 Task: Create a due date automation trigger when advanced on, on the tuesday of the week before a card is due add basic assigned only to member @aryan at 11:00 AM.
Action: Mouse moved to (1362, 110)
Screenshot: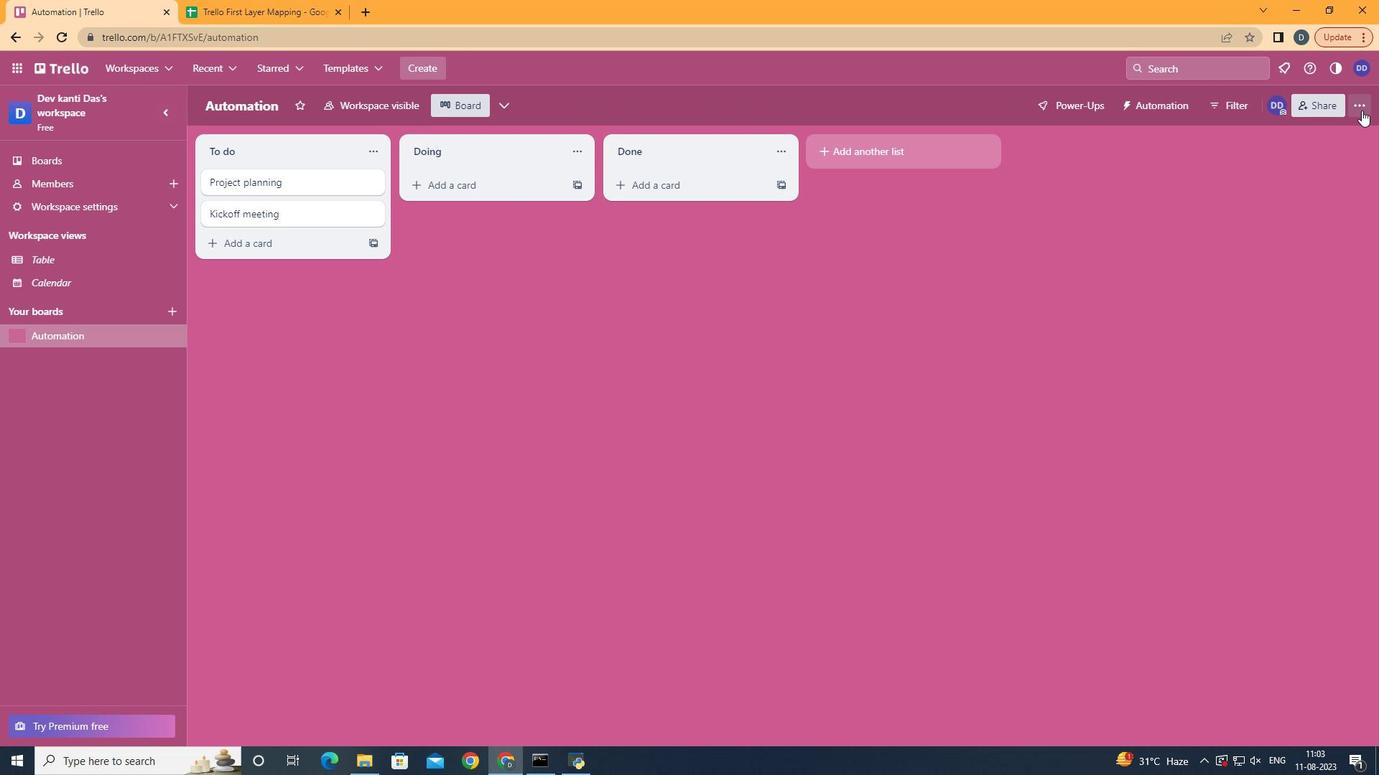
Action: Mouse pressed left at (1362, 110)
Screenshot: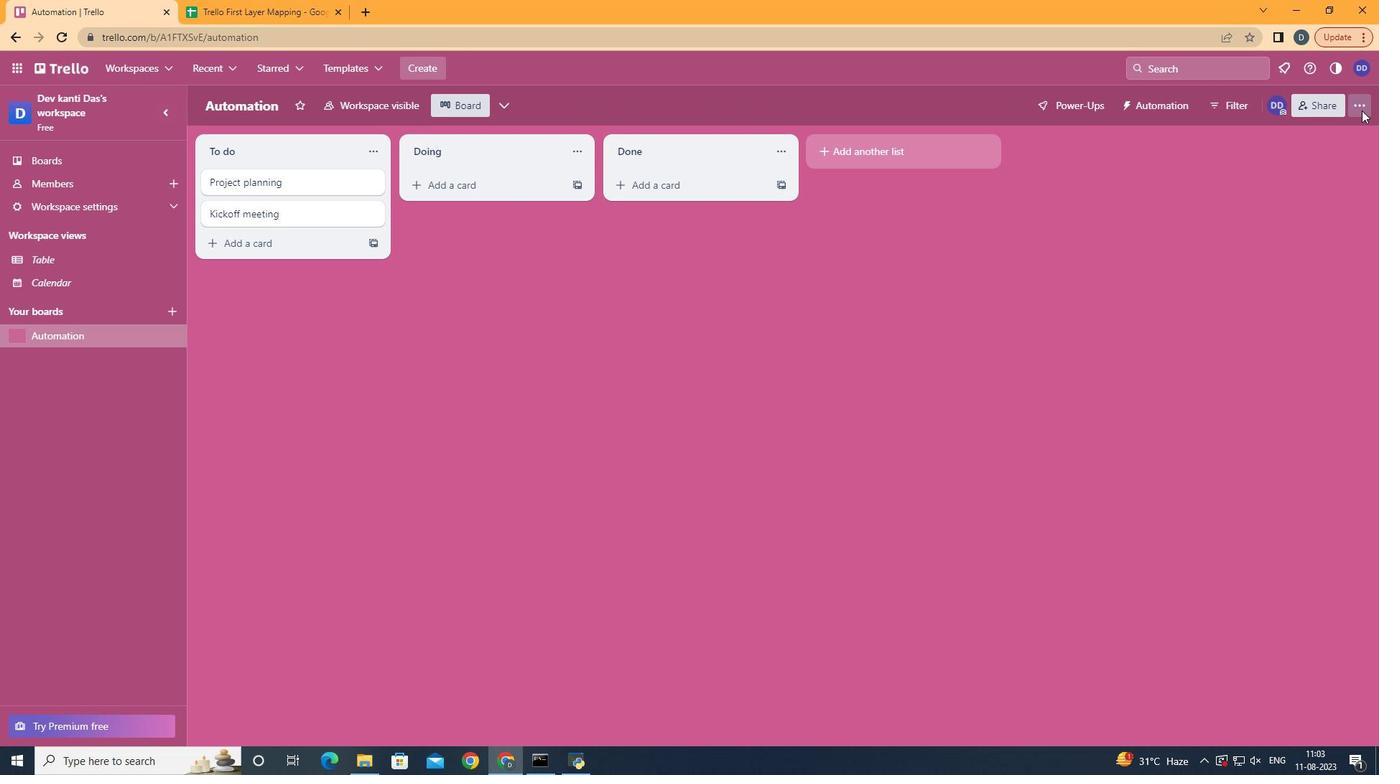 
Action: Mouse moved to (1284, 288)
Screenshot: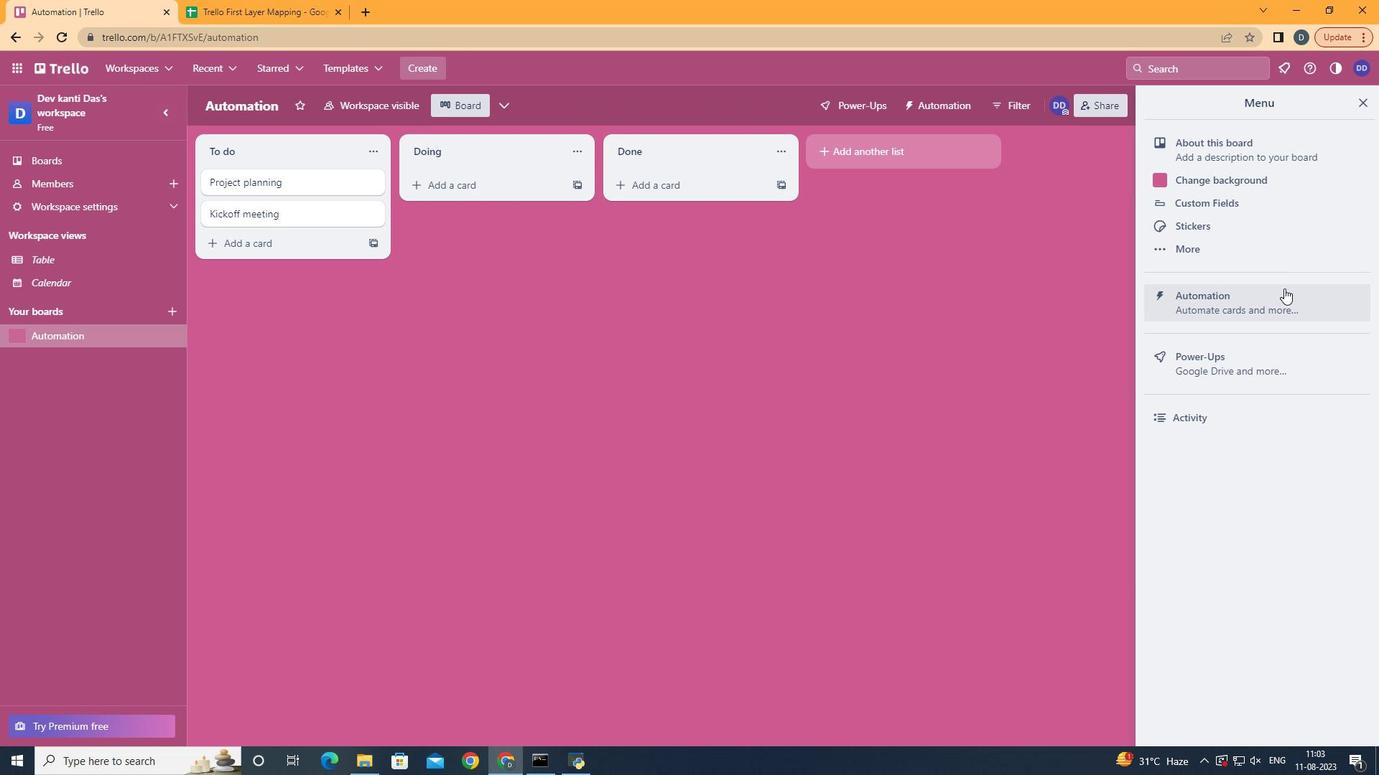 
Action: Mouse pressed left at (1284, 288)
Screenshot: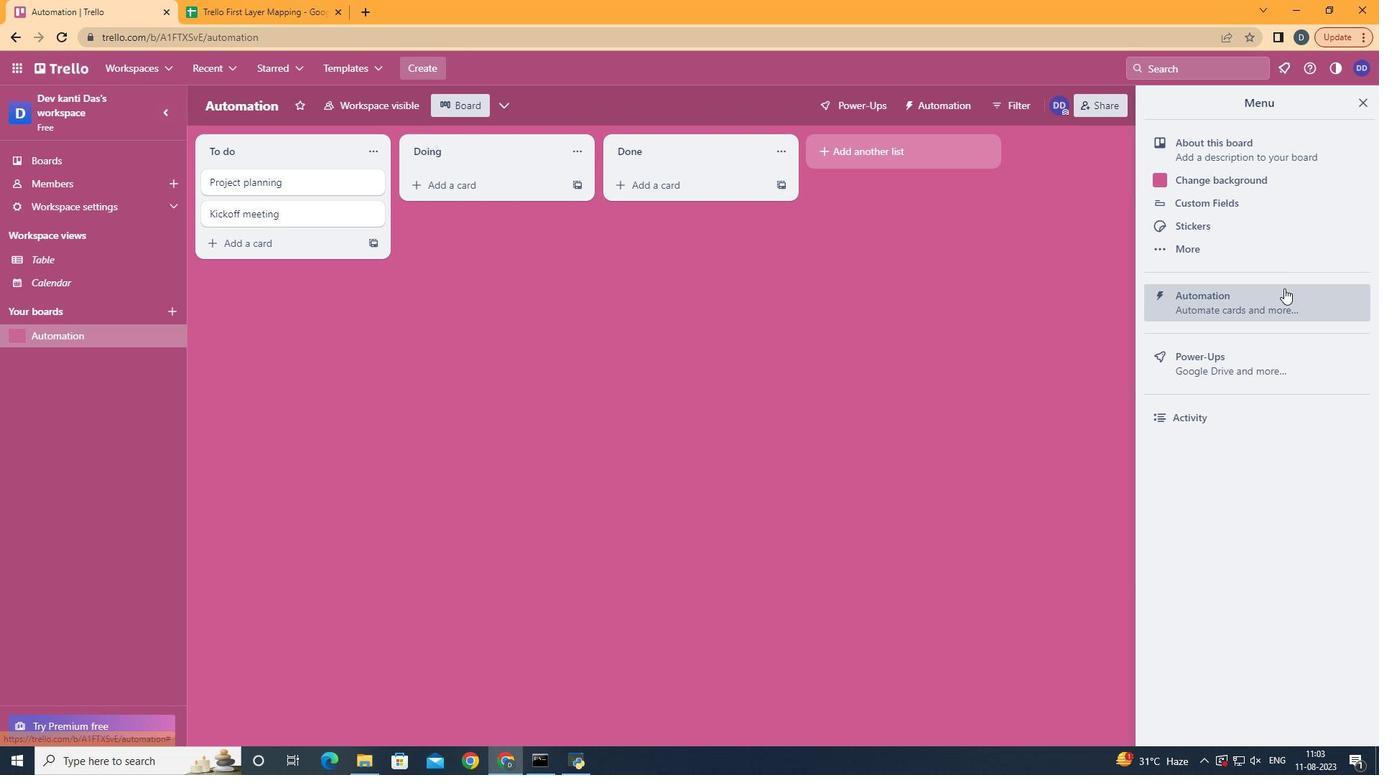 
Action: Mouse moved to (280, 280)
Screenshot: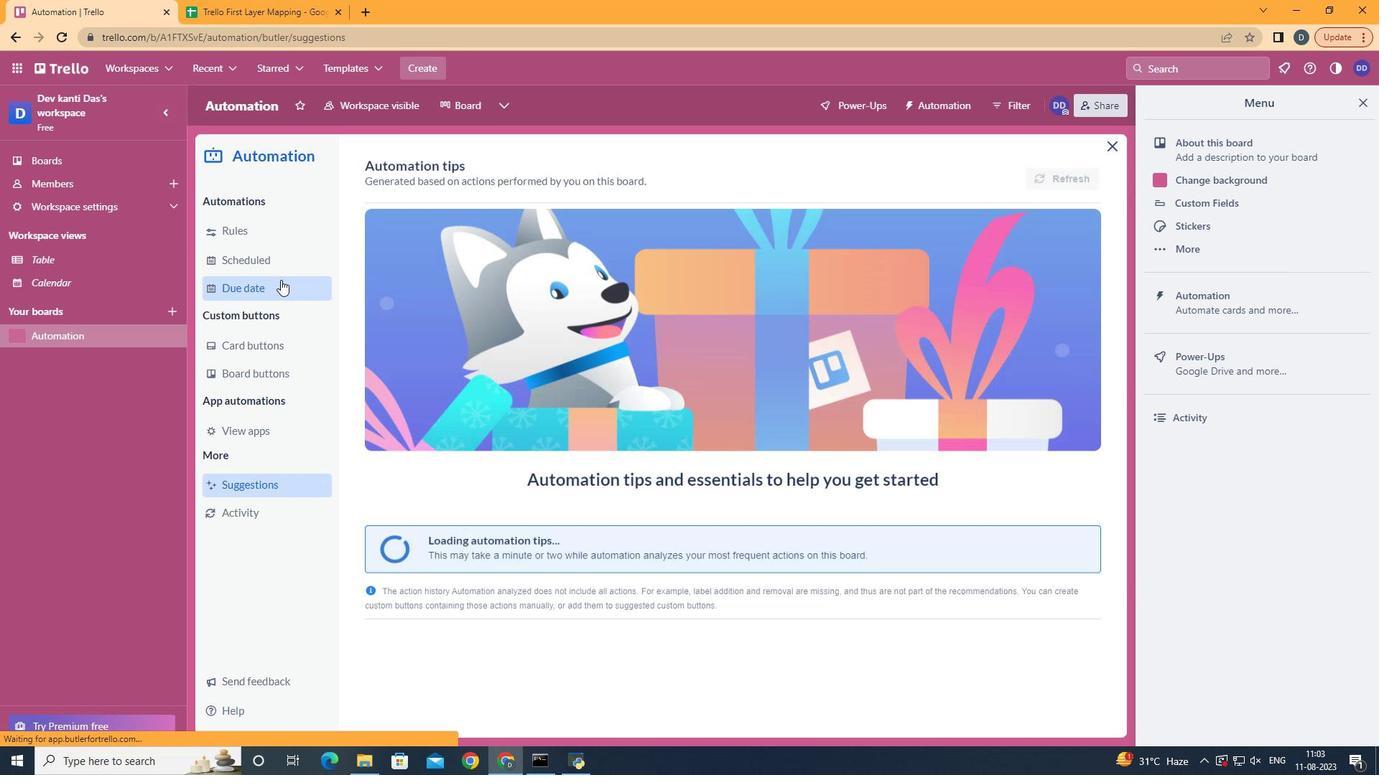
Action: Mouse pressed left at (280, 280)
Screenshot: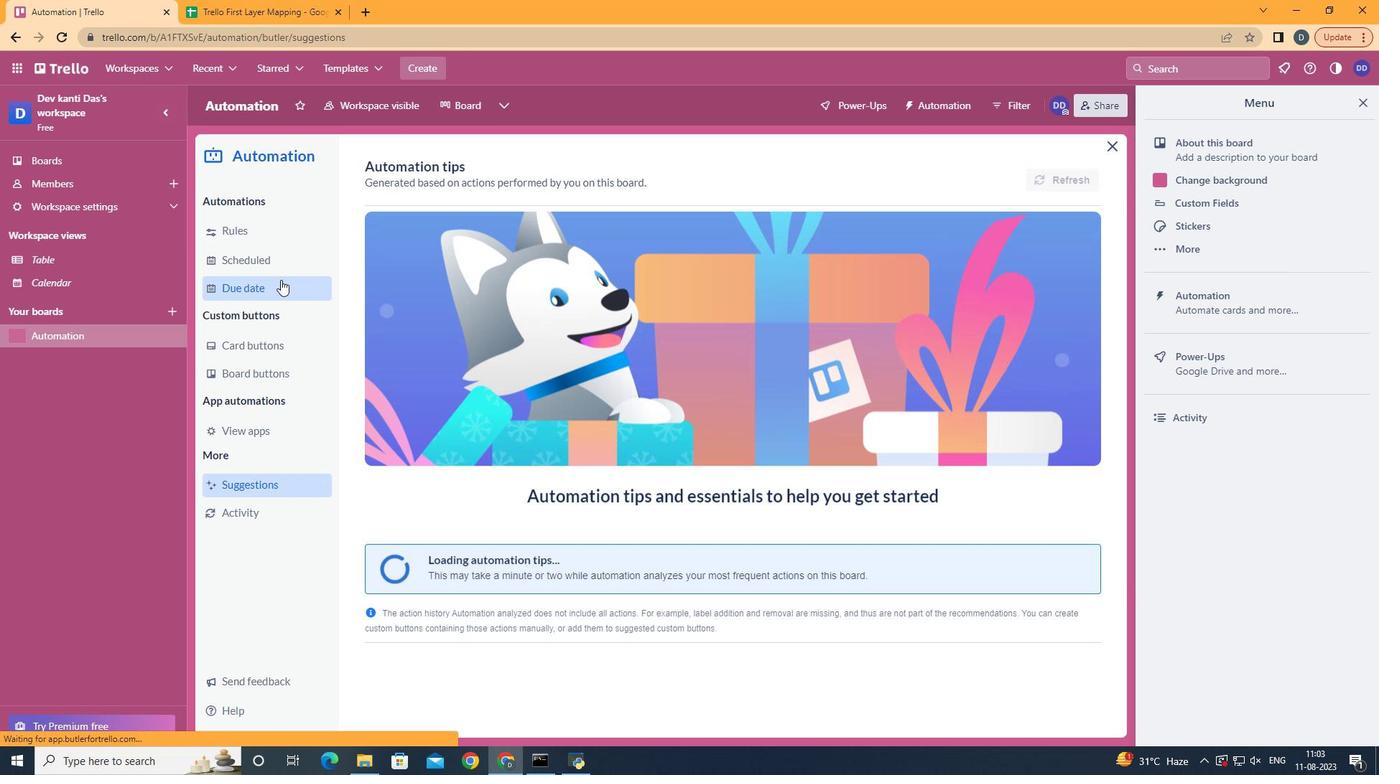 
Action: Mouse moved to (991, 165)
Screenshot: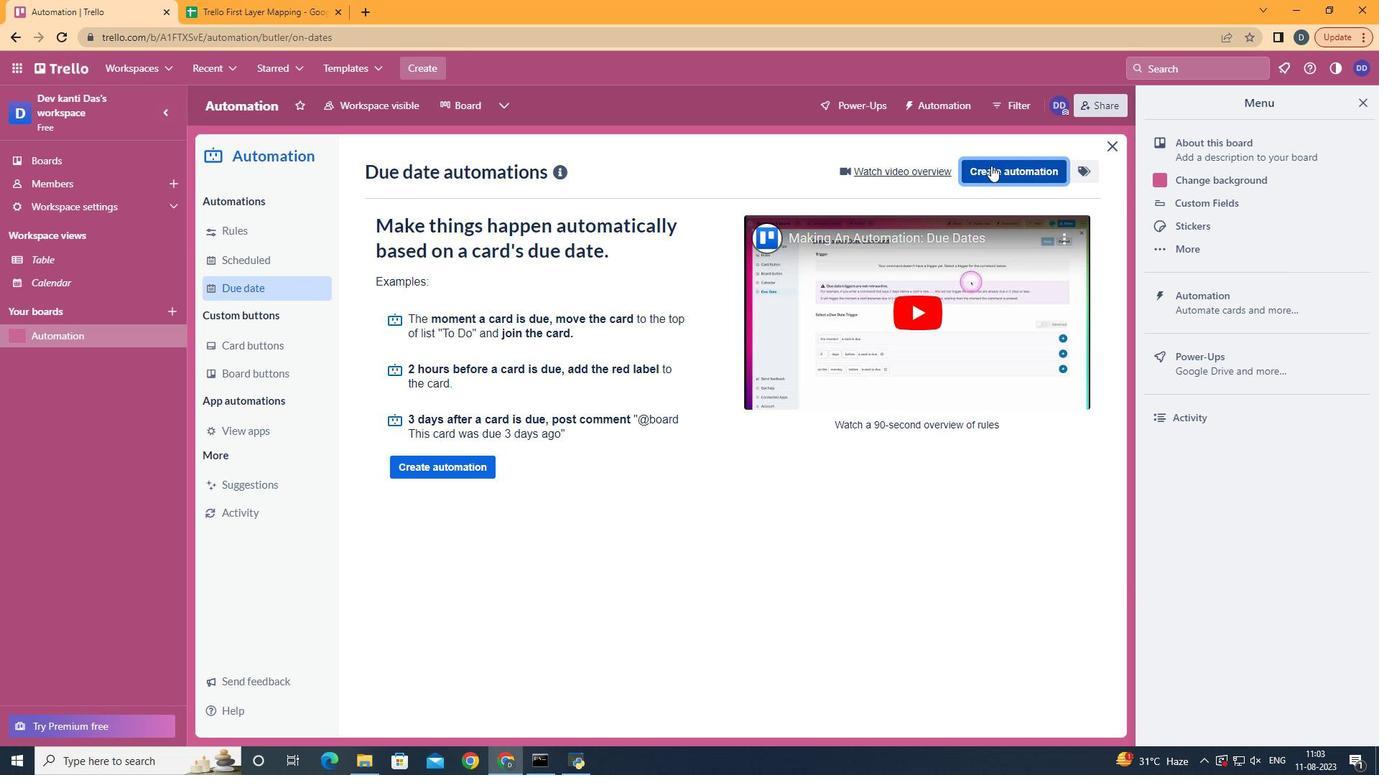 
Action: Mouse pressed left at (991, 165)
Screenshot: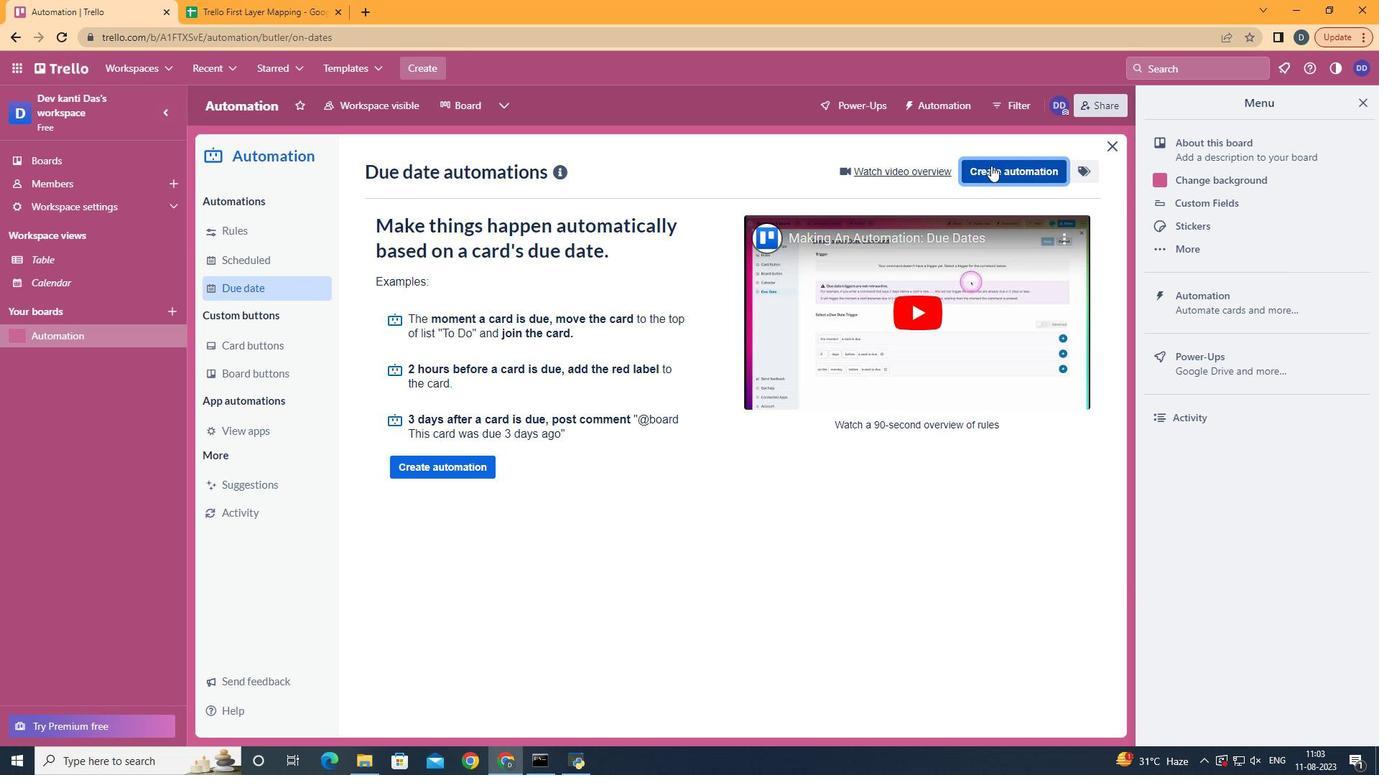
Action: Mouse moved to (730, 303)
Screenshot: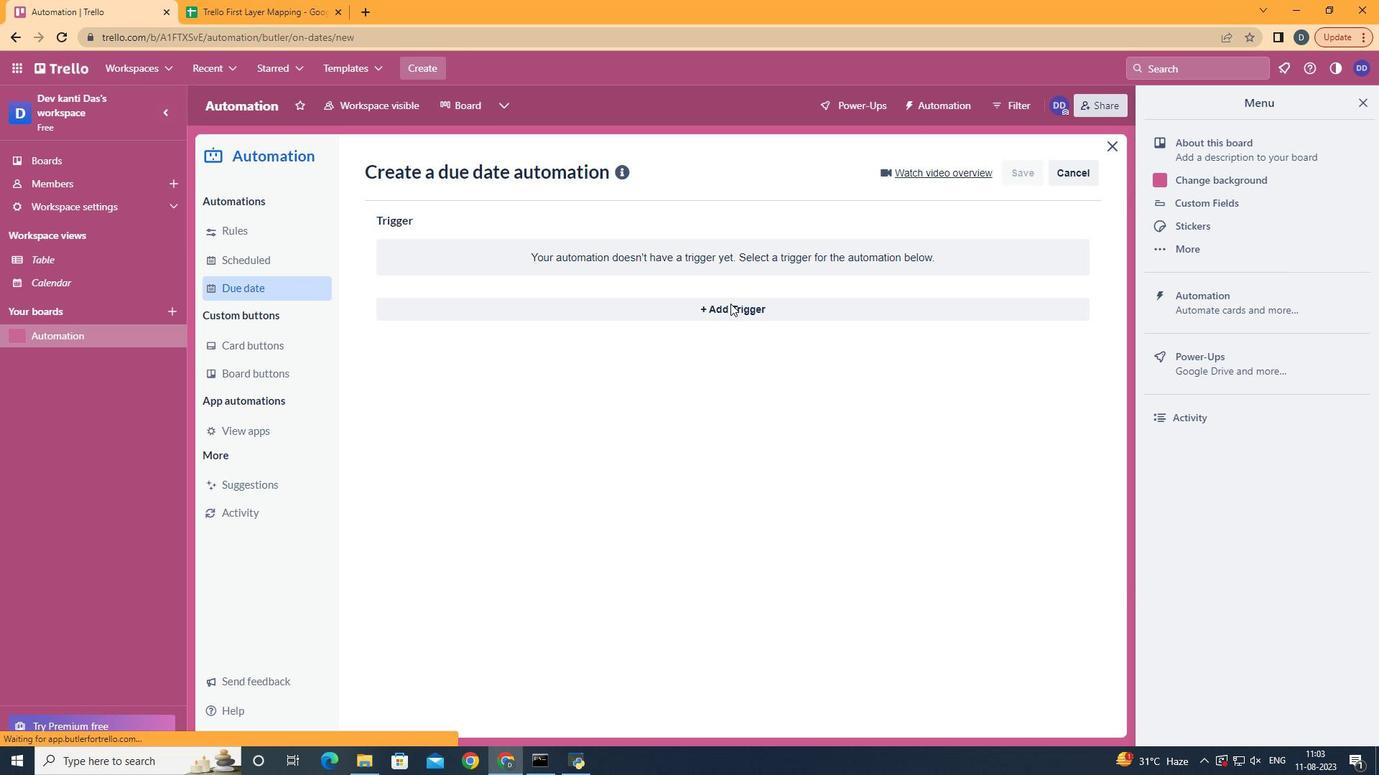 
Action: Mouse pressed left at (730, 303)
Screenshot: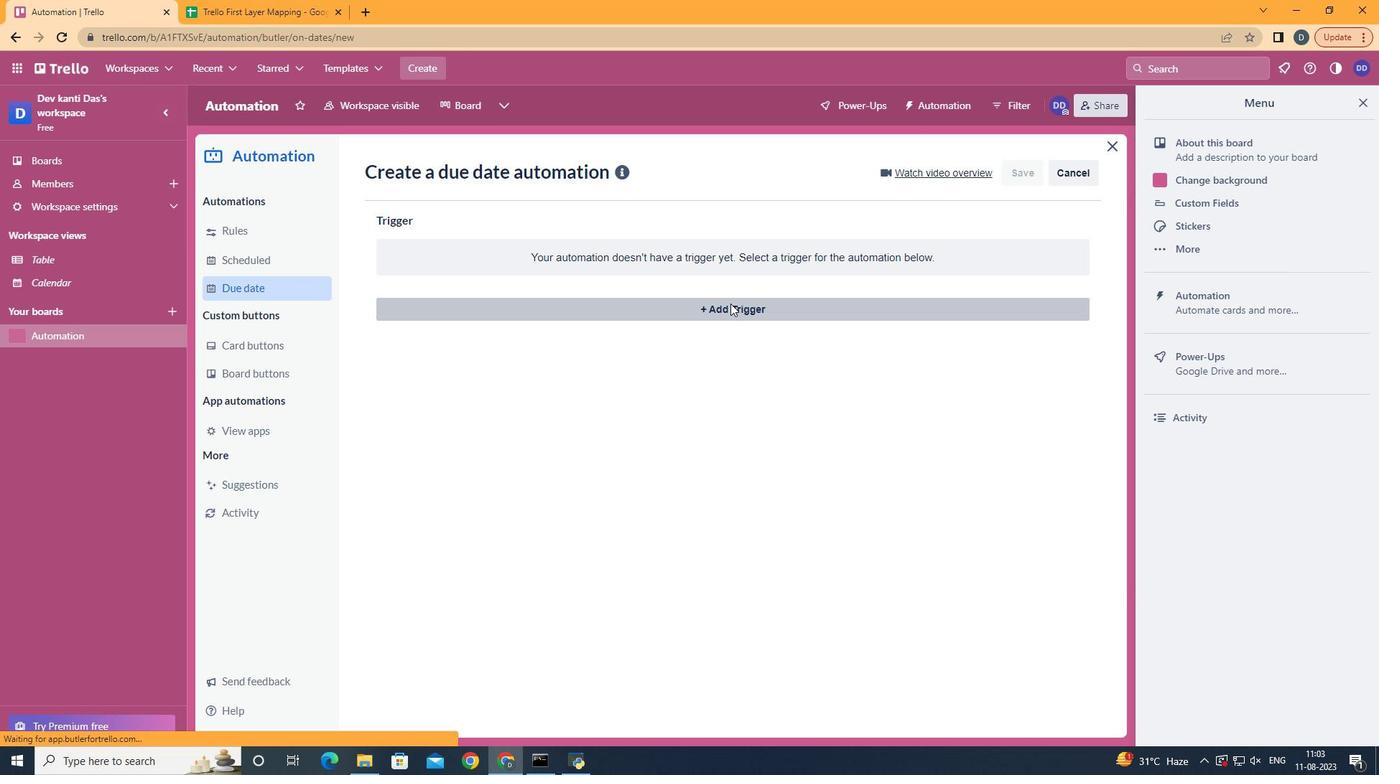 
Action: Mouse moved to (467, 414)
Screenshot: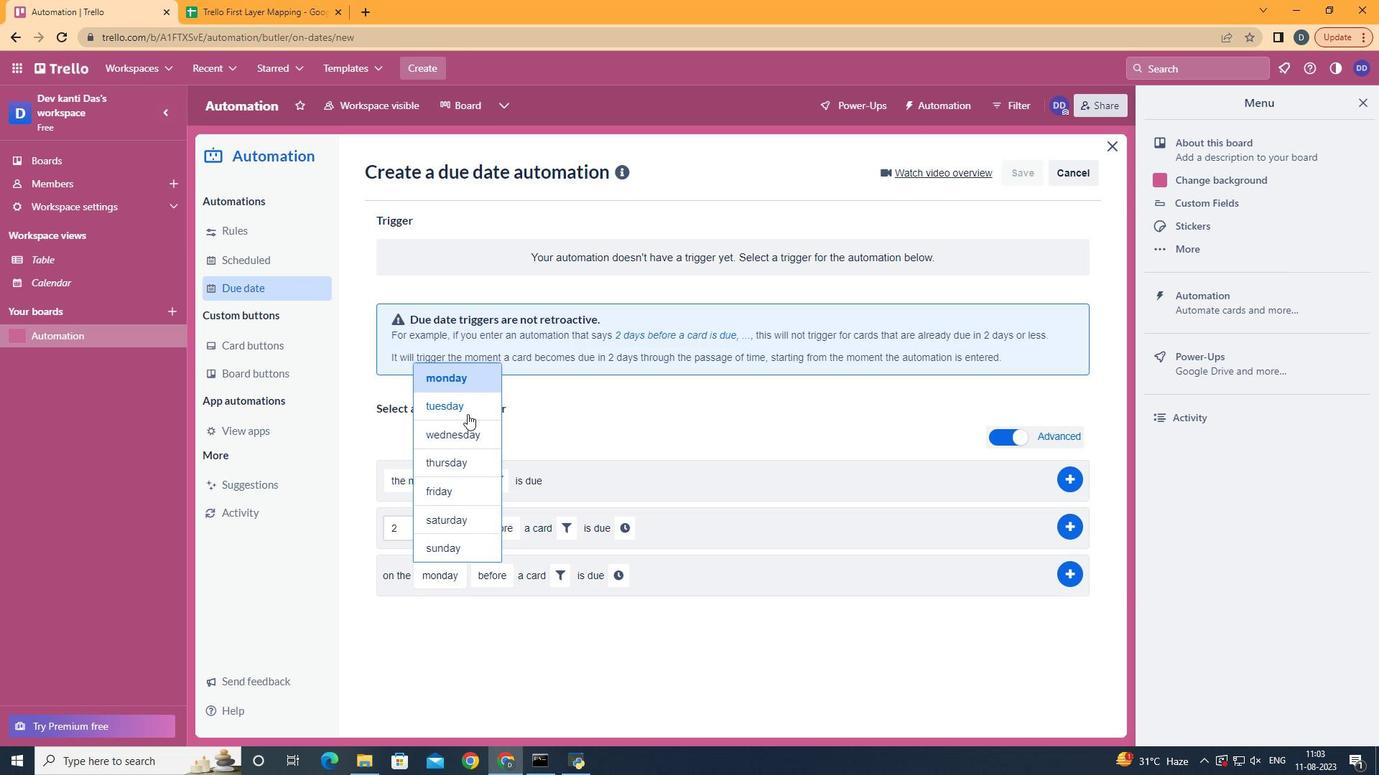 
Action: Mouse pressed left at (467, 414)
Screenshot: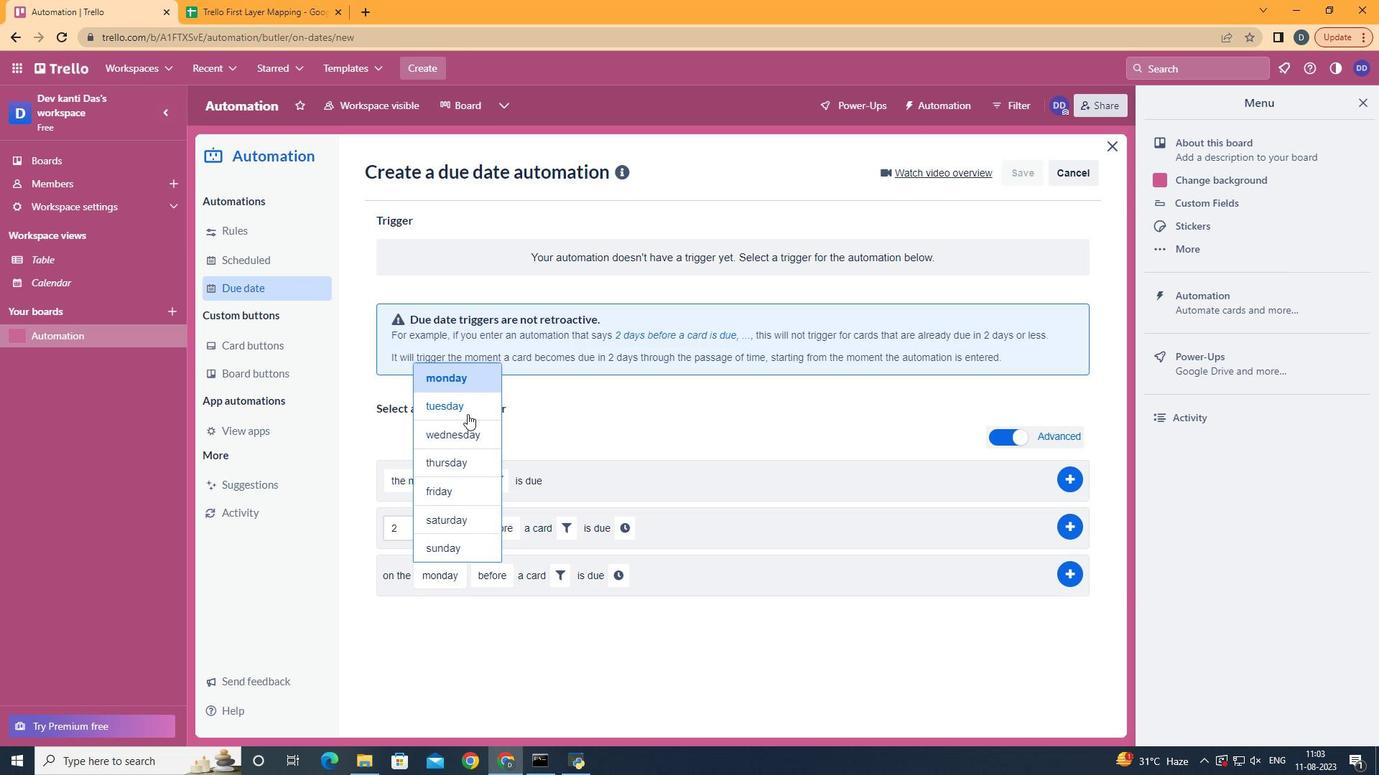 
Action: Mouse moved to (507, 698)
Screenshot: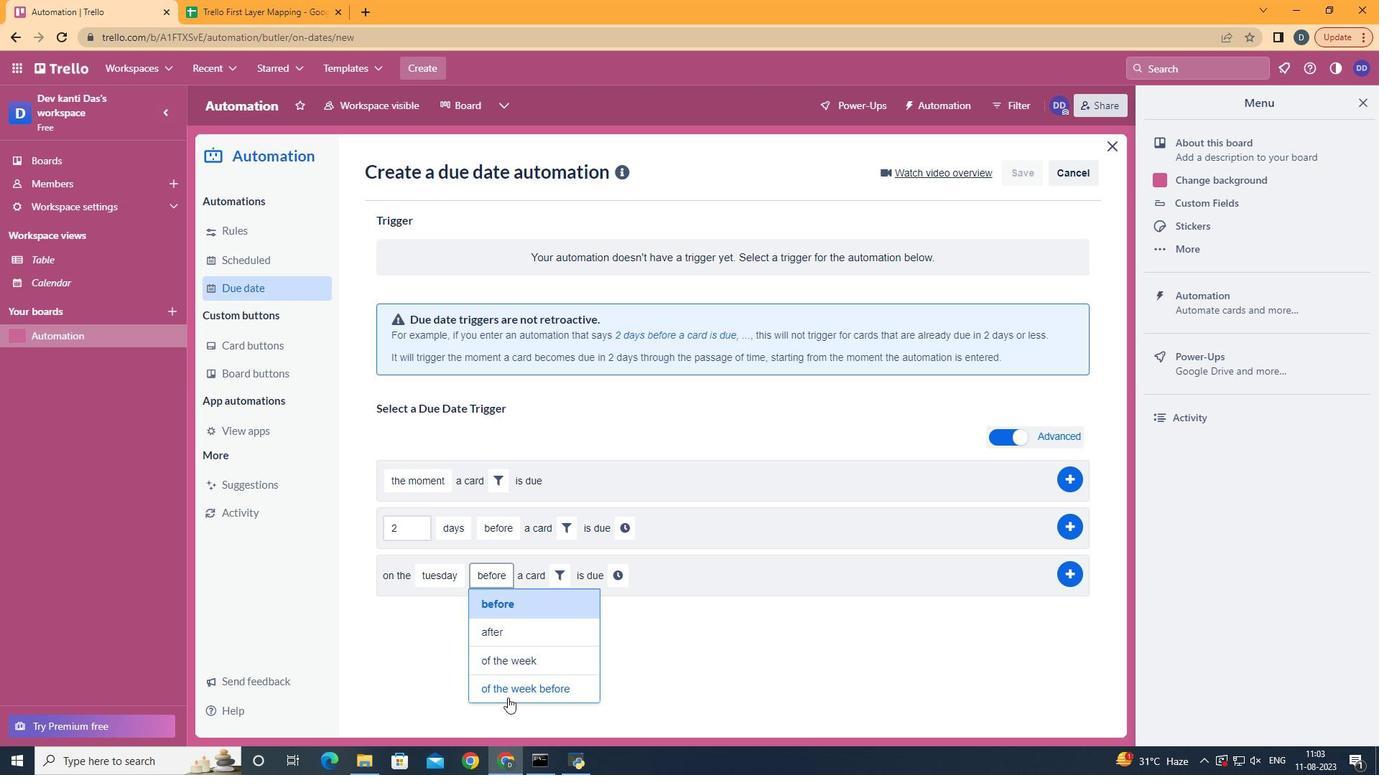 
Action: Mouse pressed left at (507, 698)
Screenshot: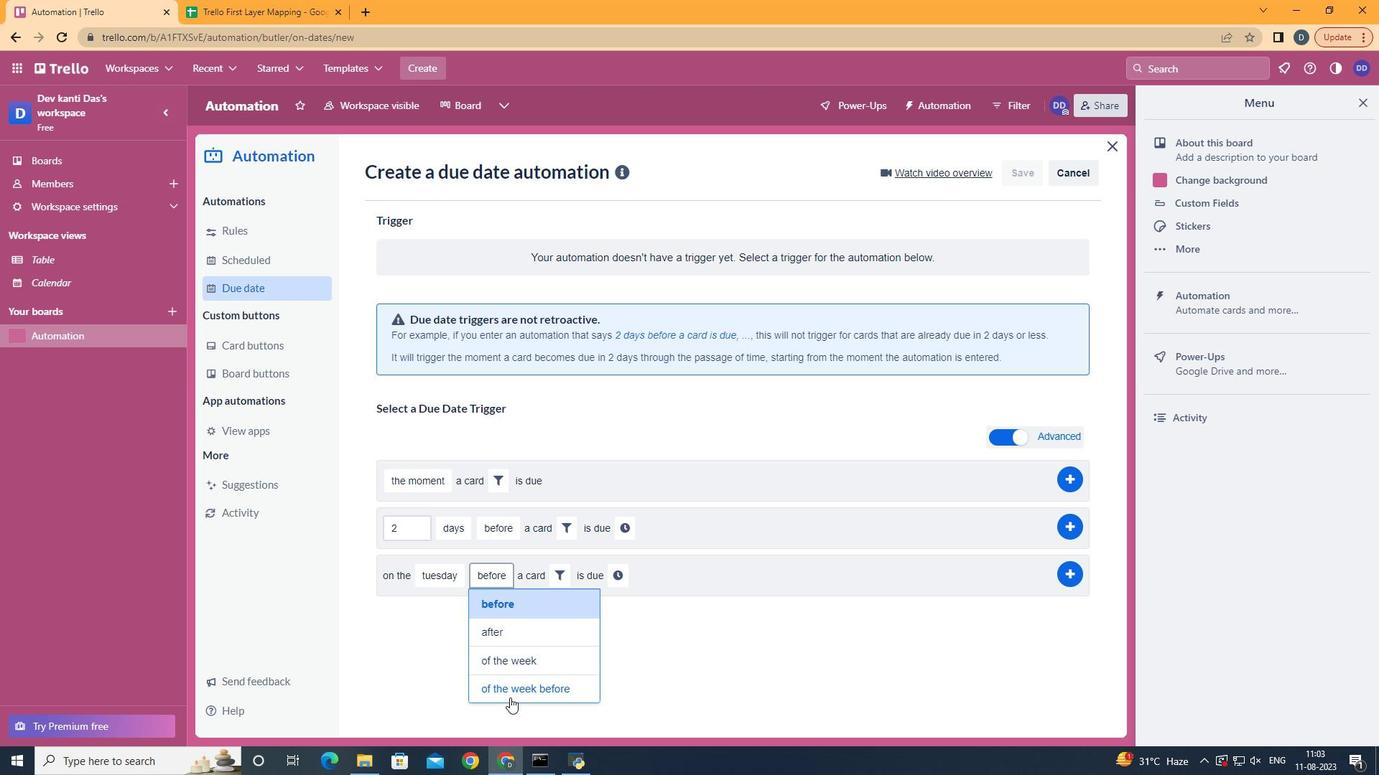 
Action: Mouse moved to (609, 576)
Screenshot: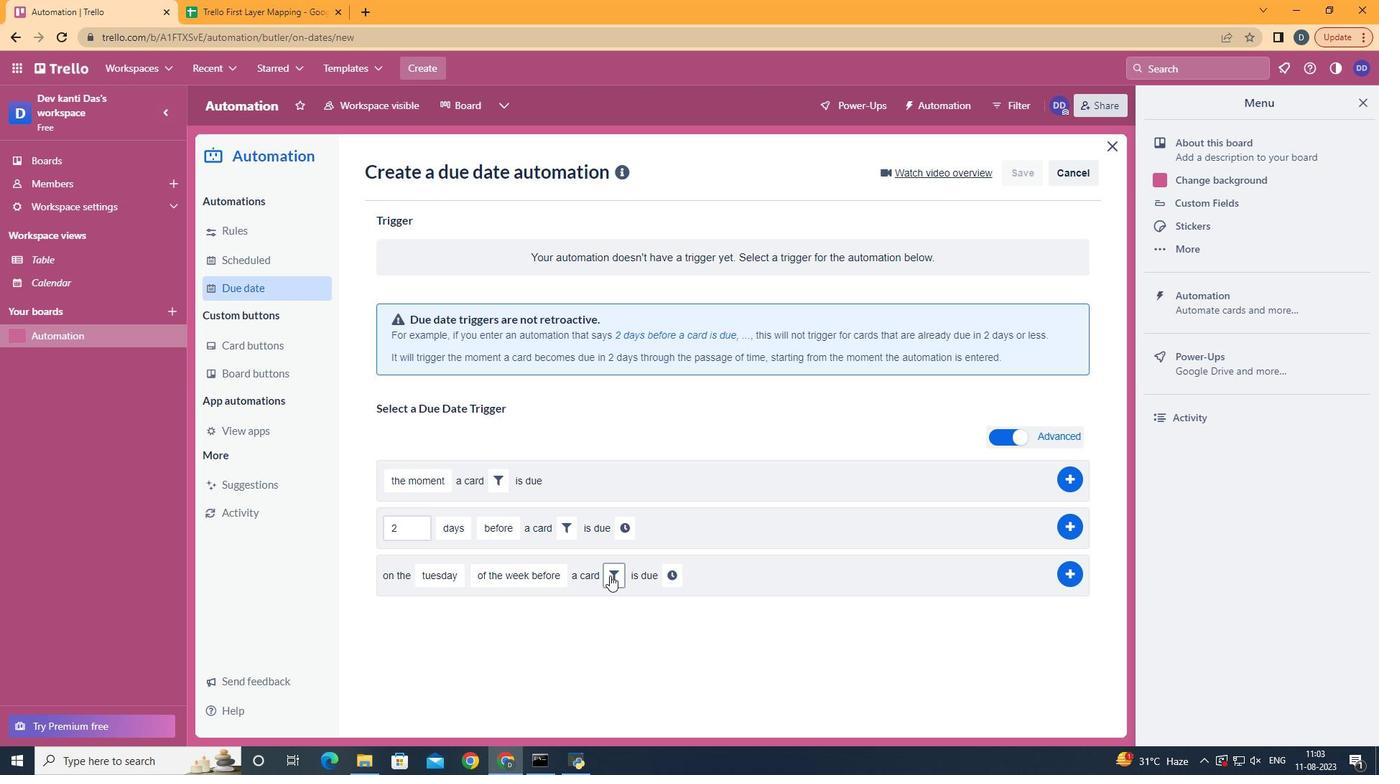
Action: Mouse pressed left at (609, 576)
Screenshot: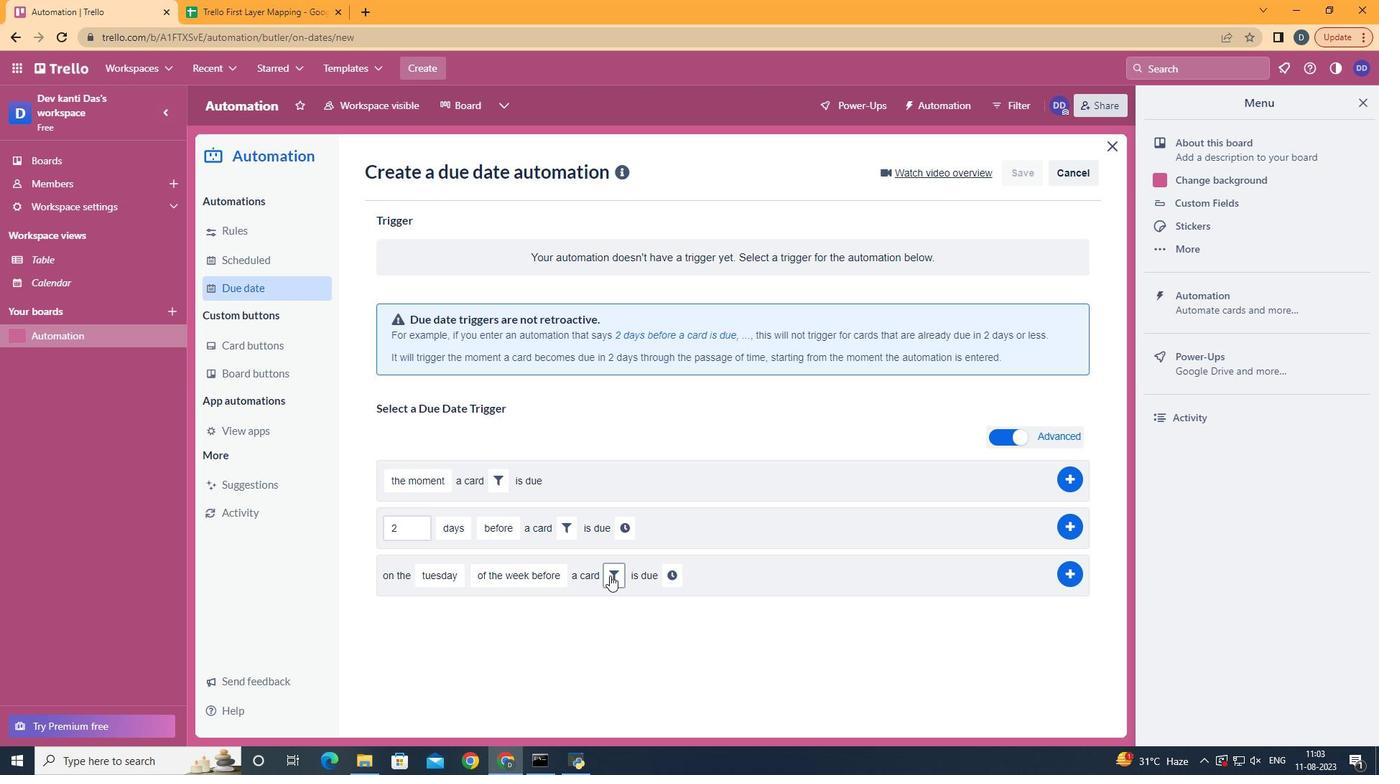 
Action: Mouse moved to (704, 660)
Screenshot: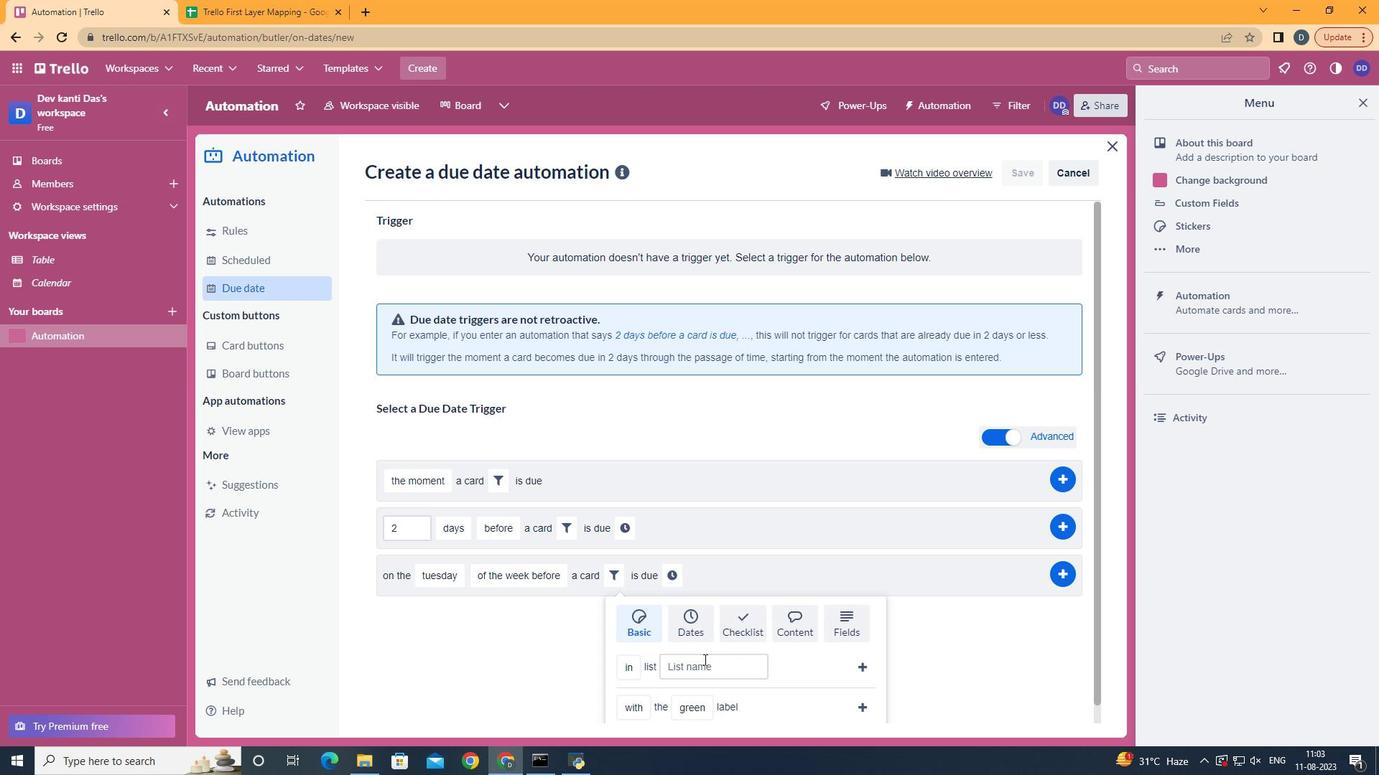 
Action: Mouse scrolled (704, 659) with delta (0, 0)
Screenshot: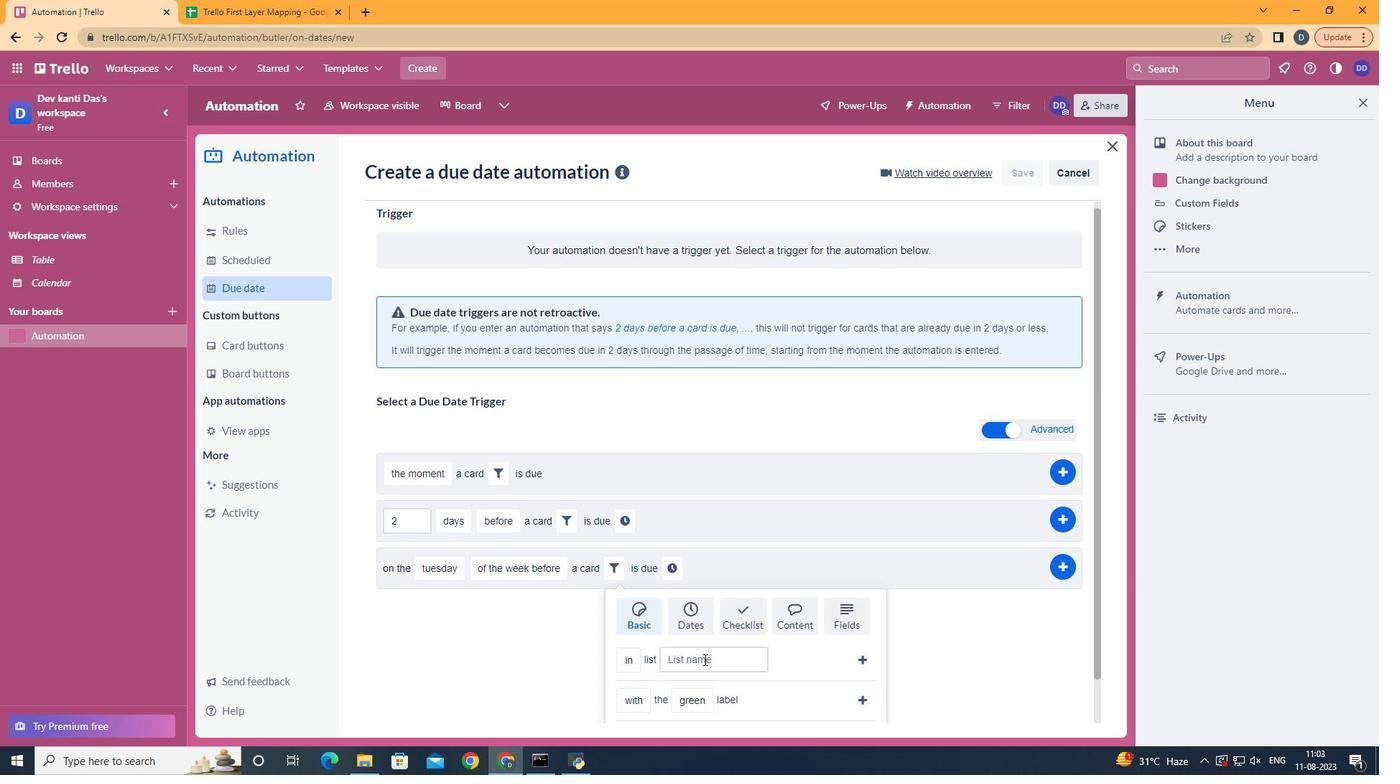 
Action: Mouse scrolled (704, 659) with delta (0, 0)
Screenshot: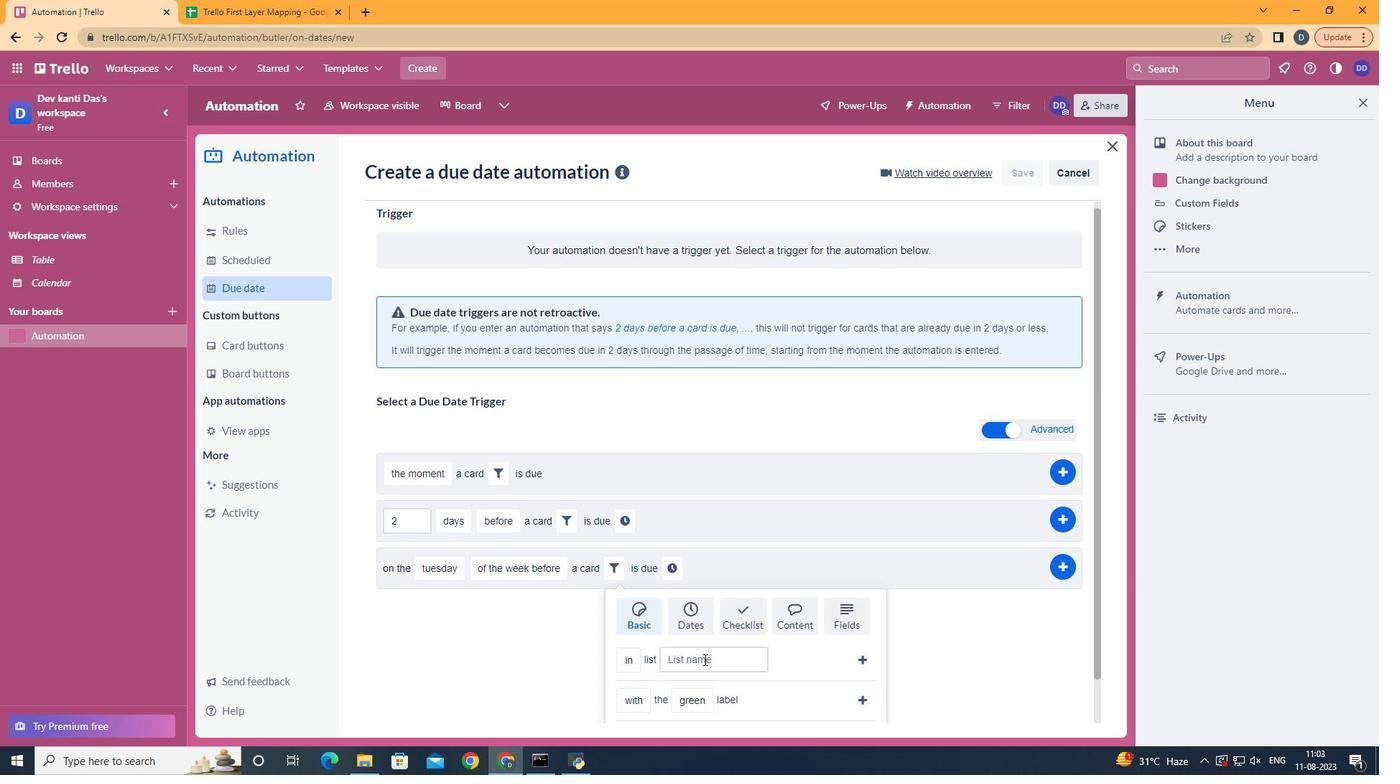 
Action: Mouse scrolled (704, 659) with delta (0, 0)
Screenshot: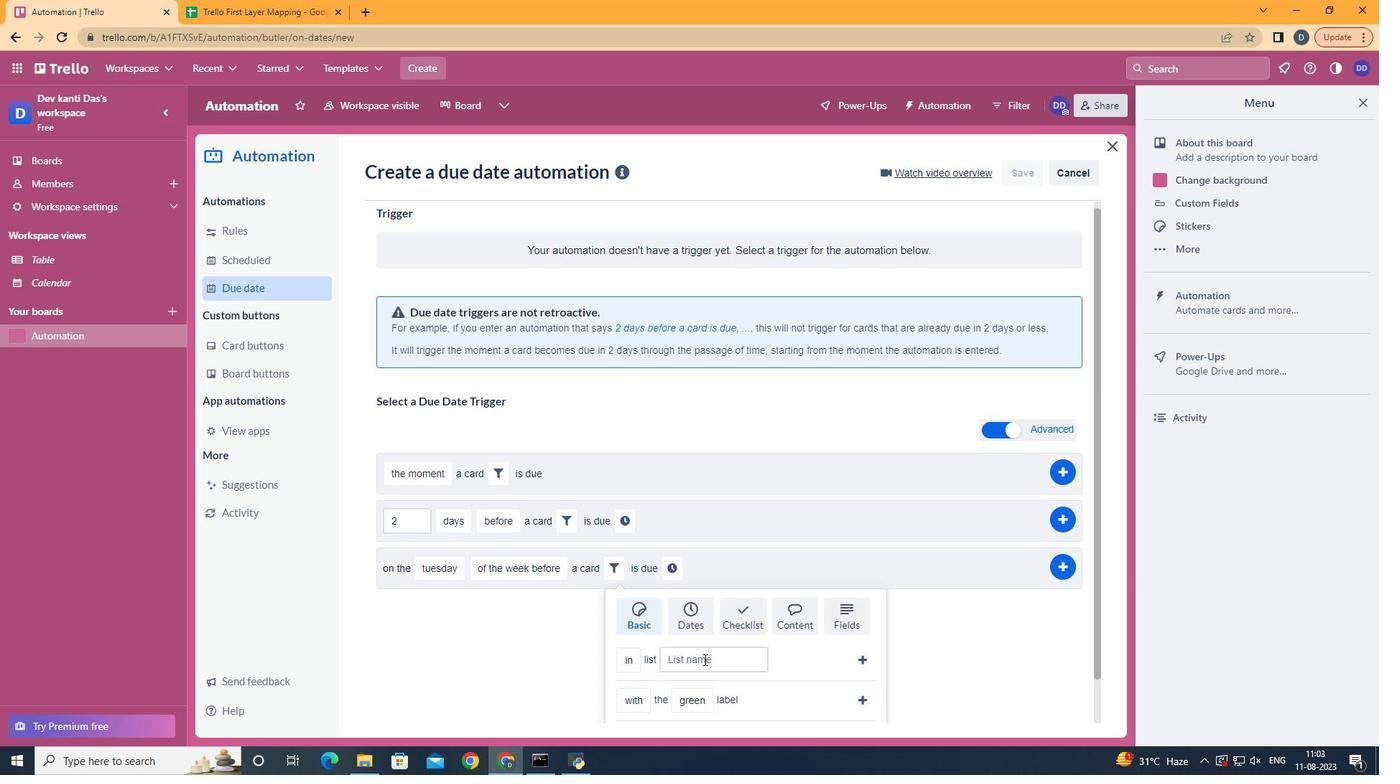 
Action: Mouse scrolled (704, 659) with delta (0, 0)
Screenshot: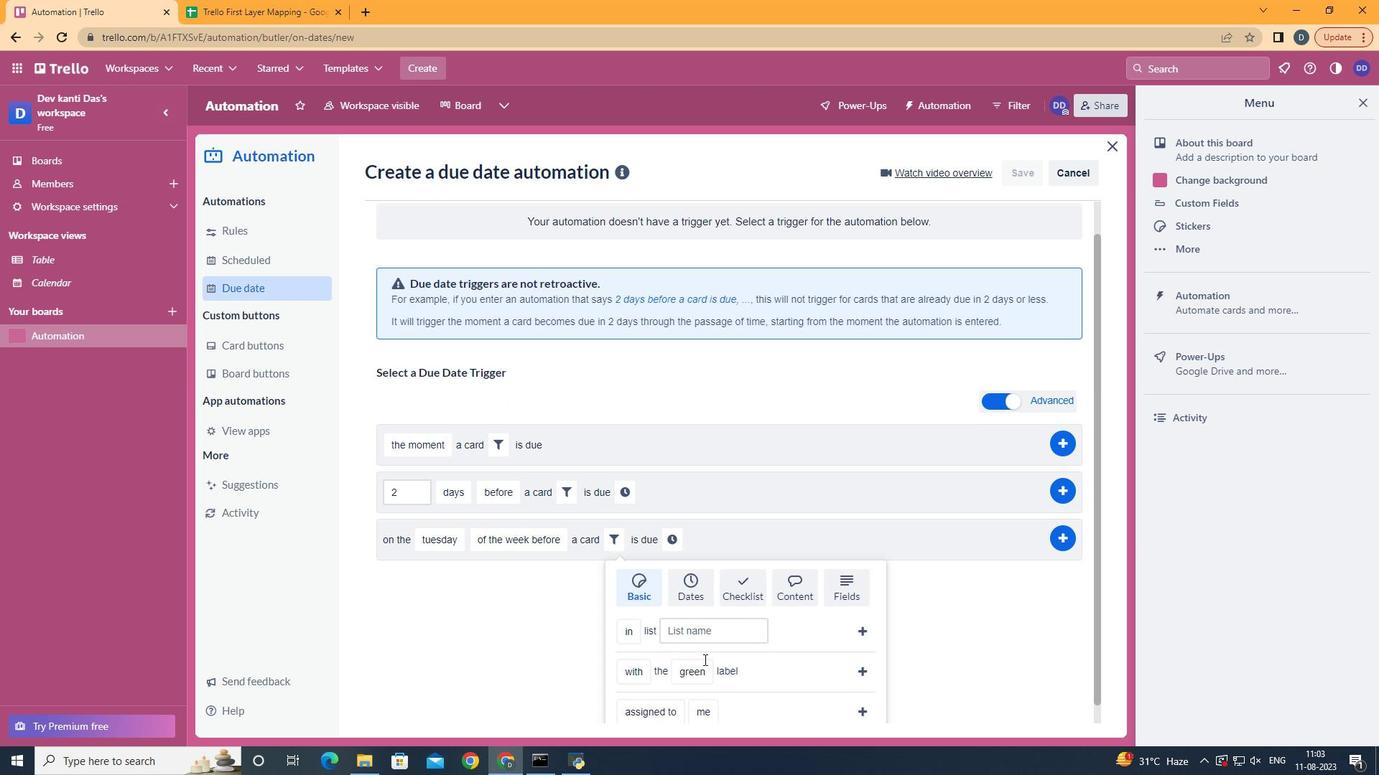 
Action: Mouse moved to (660, 628)
Screenshot: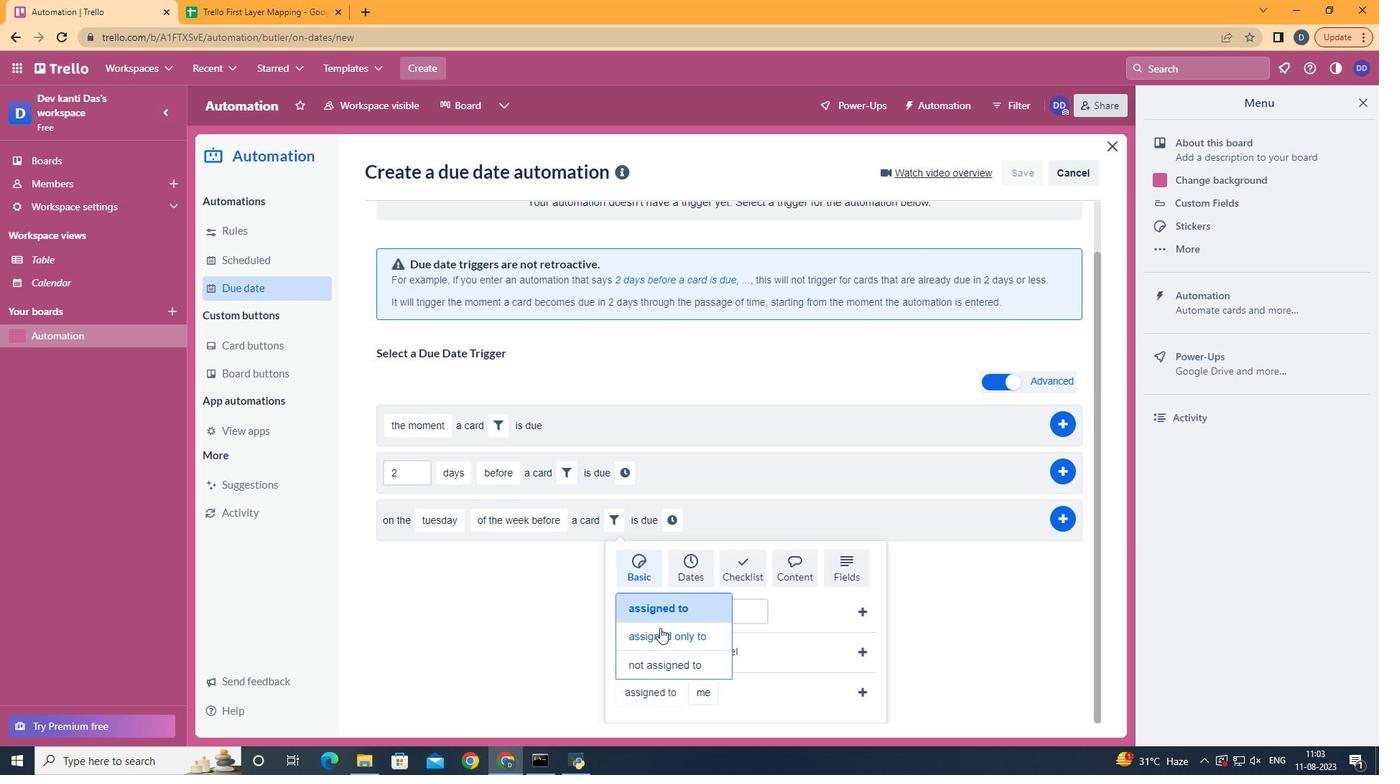 
Action: Mouse pressed left at (660, 628)
Screenshot: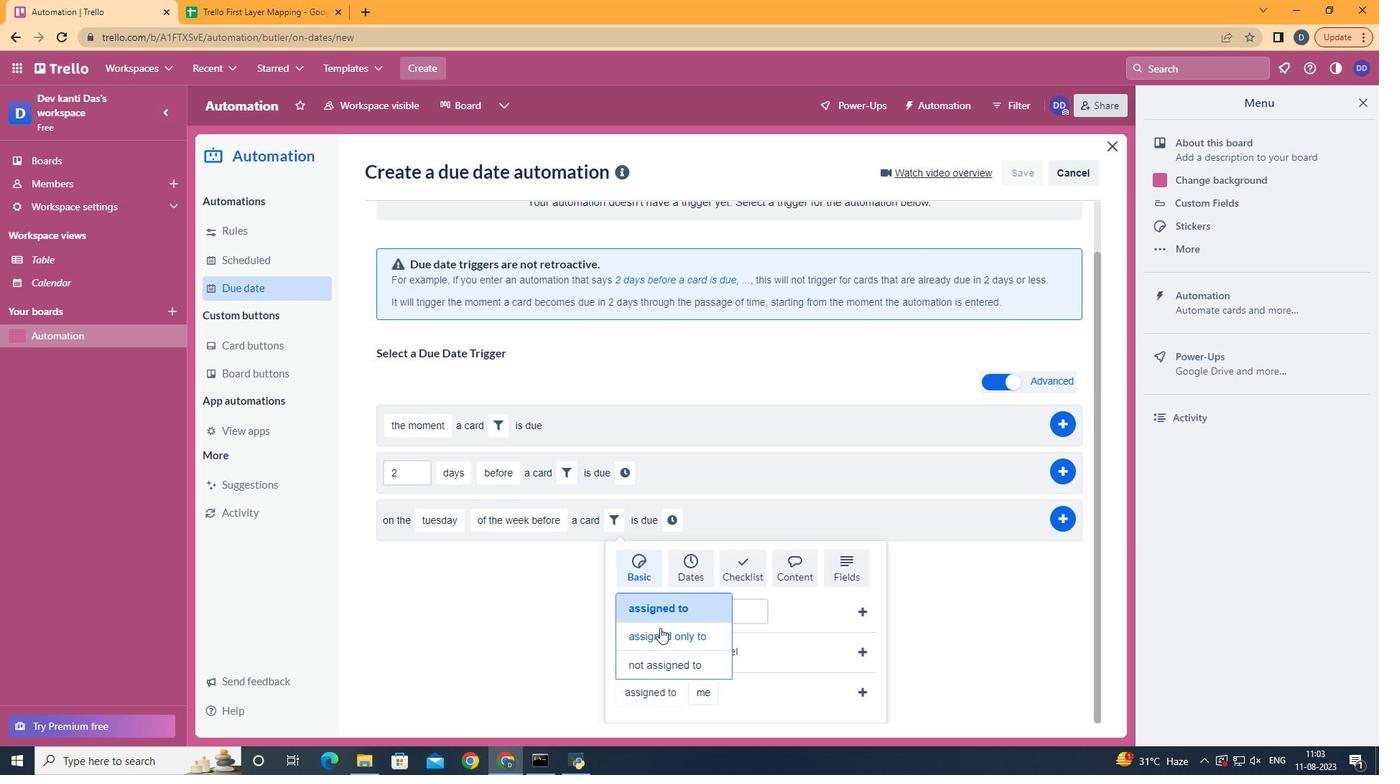
Action: Mouse moved to (744, 667)
Screenshot: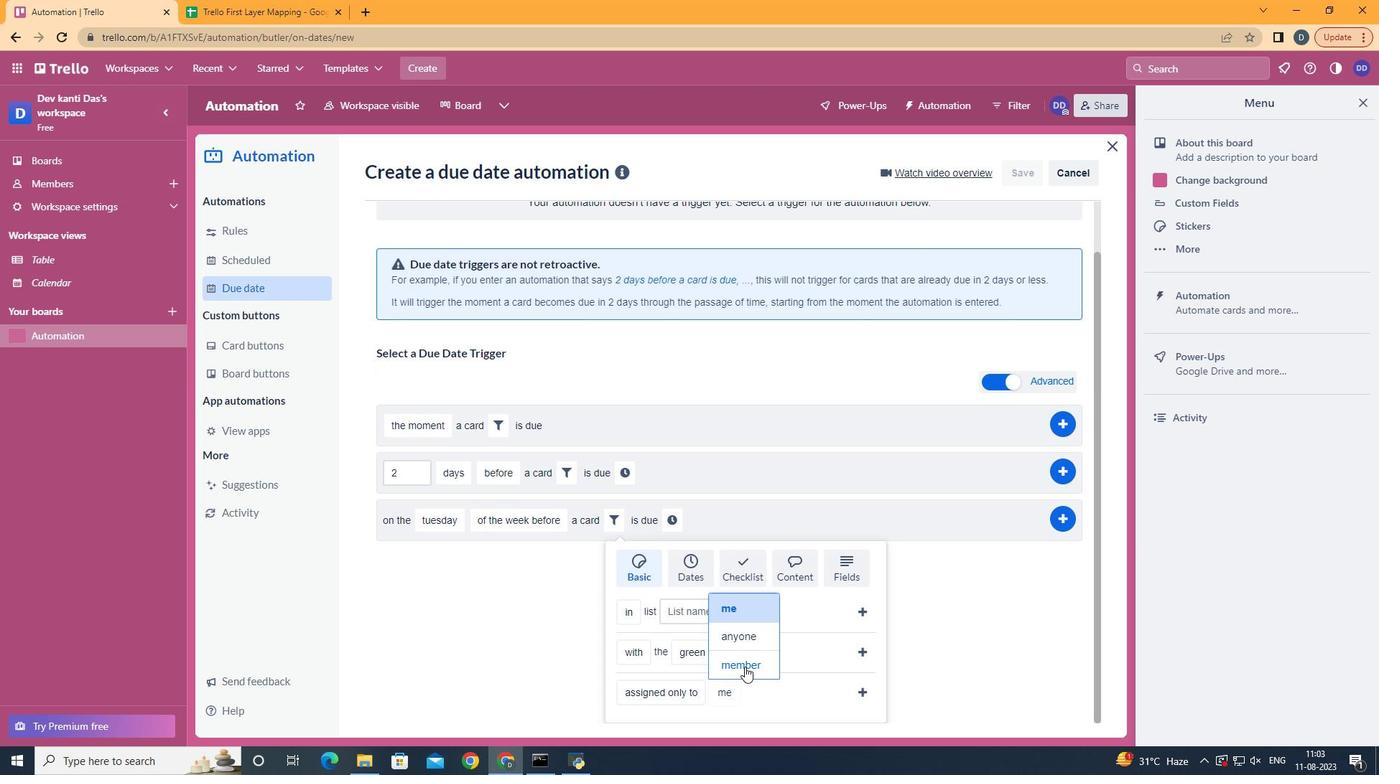 
Action: Mouse pressed left at (744, 667)
Screenshot: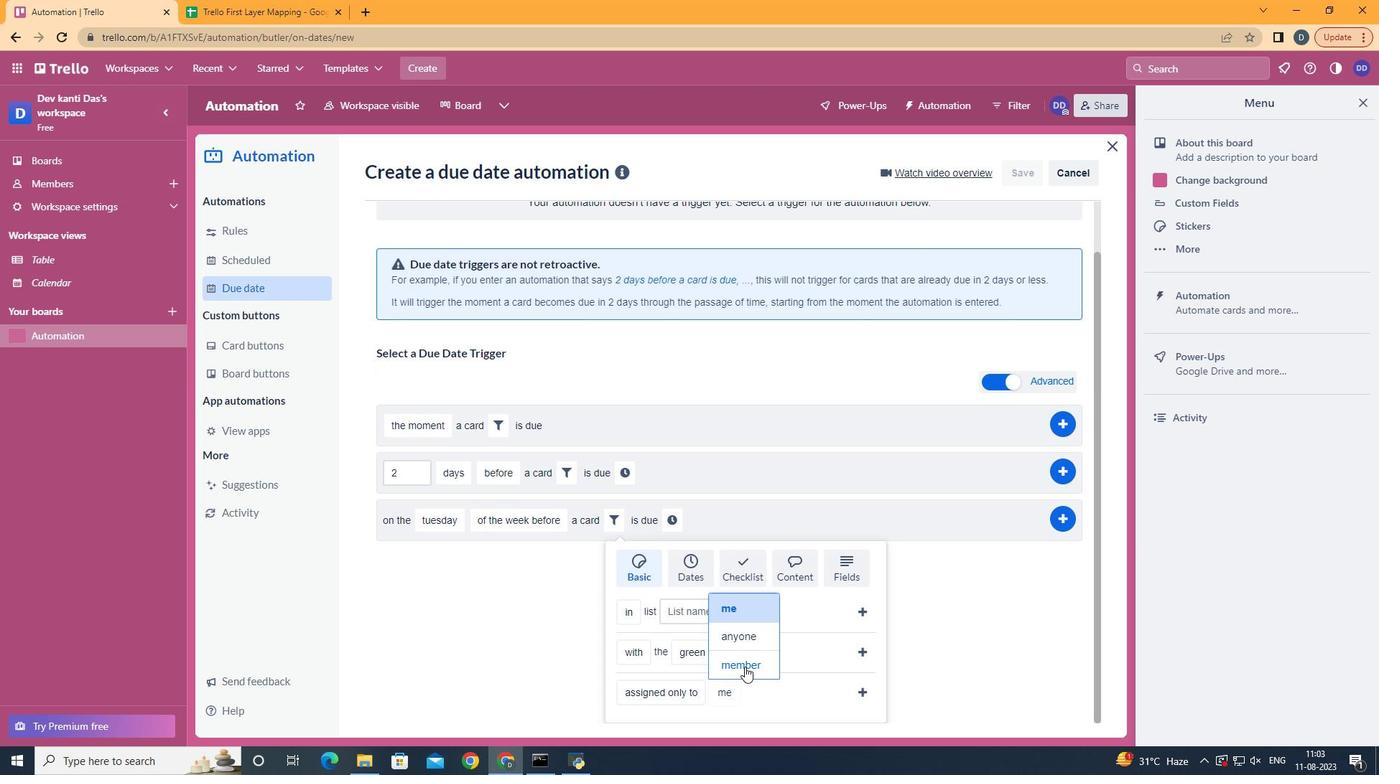 
Action: Mouse moved to (811, 692)
Screenshot: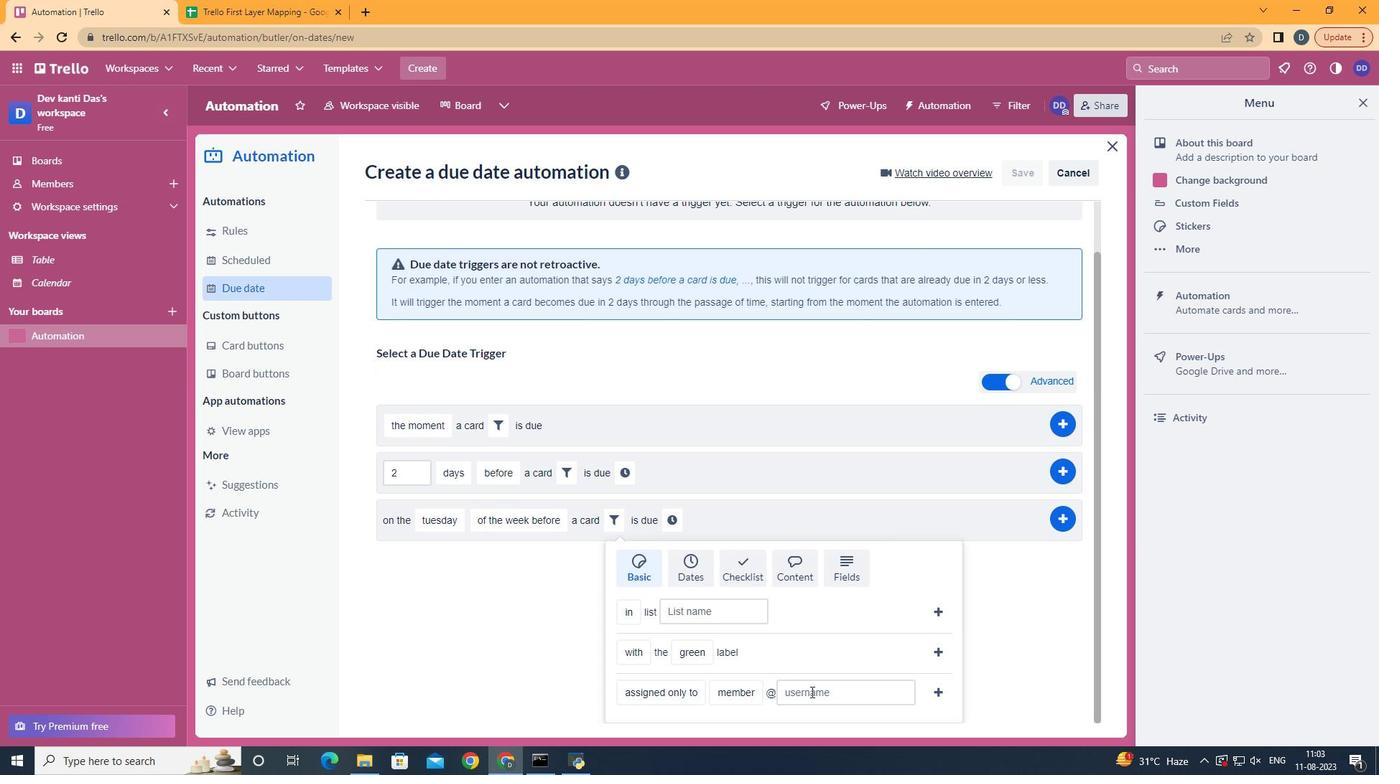 
Action: Mouse pressed left at (811, 692)
Screenshot: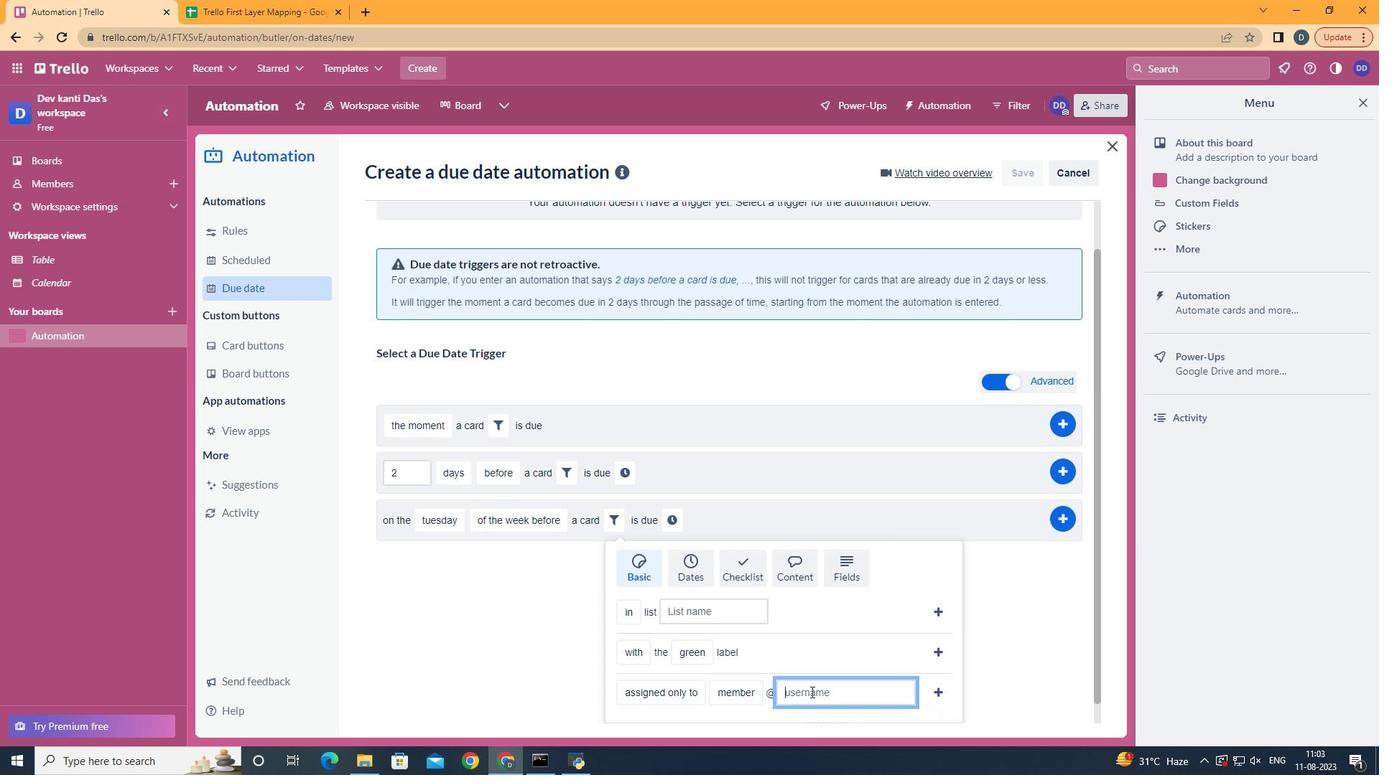 
Action: Key pressed aryan
Screenshot: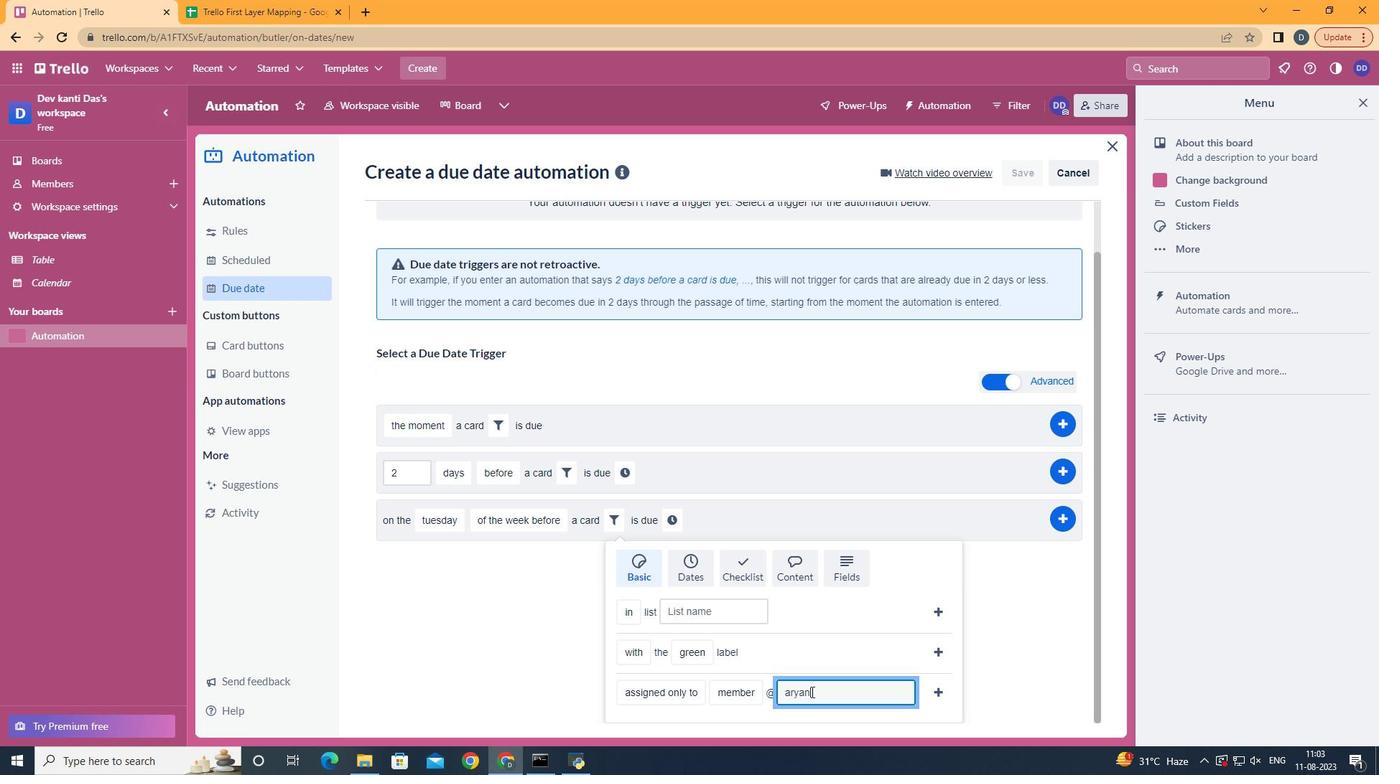 
Action: Mouse moved to (935, 704)
Screenshot: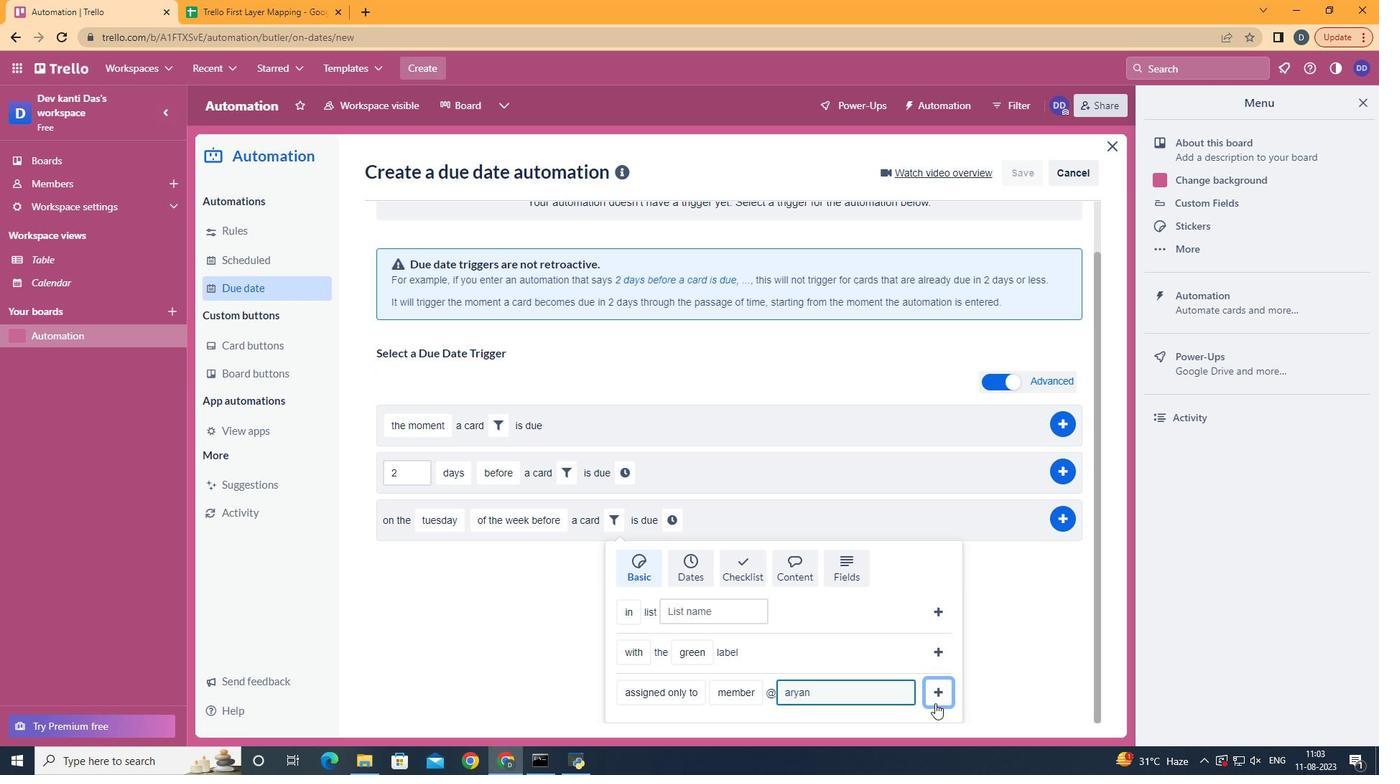 
Action: Mouse pressed left at (935, 704)
Screenshot: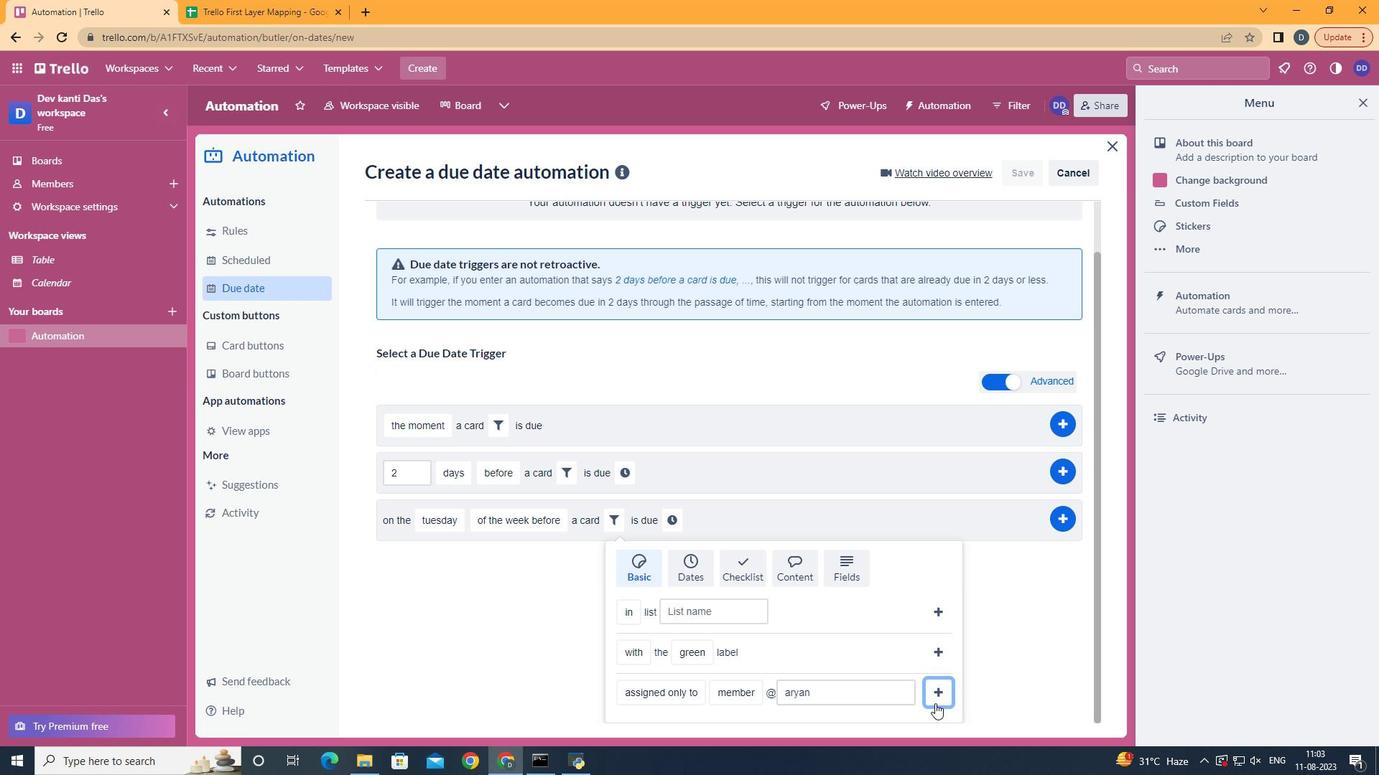 
Action: Mouse moved to (858, 580)
Screenshot: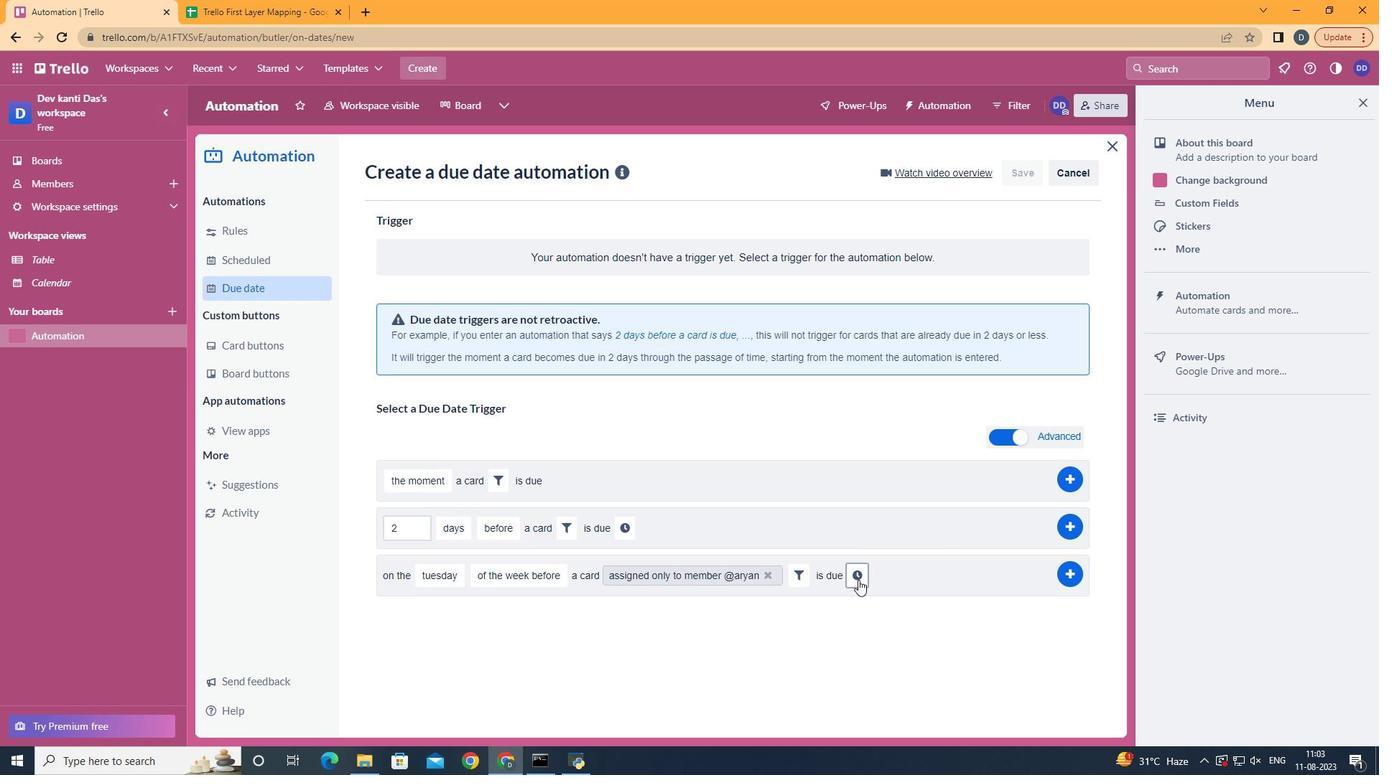 
Action: Mouse pressed left at (858, 580)
Screenshot: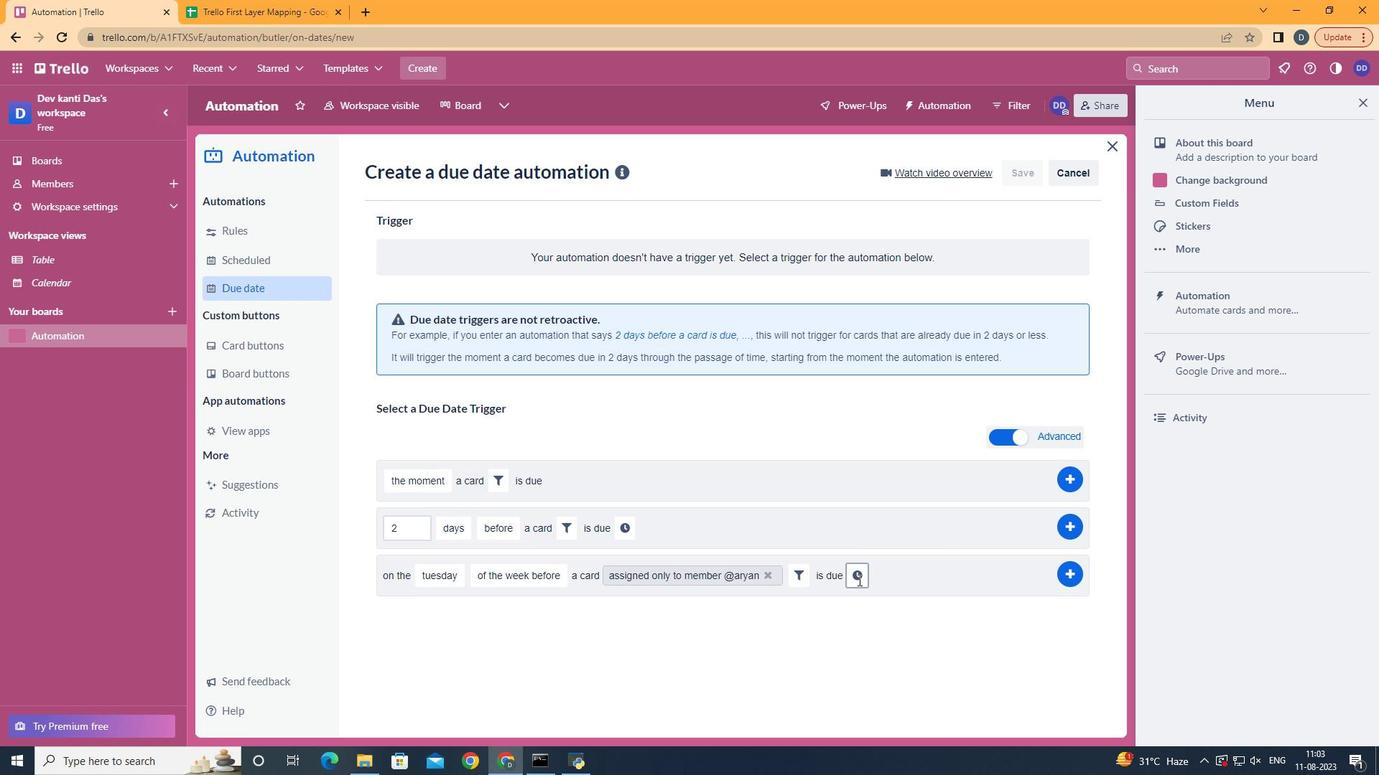 
Action: Mouse moved to (946, 574)
Screenshot: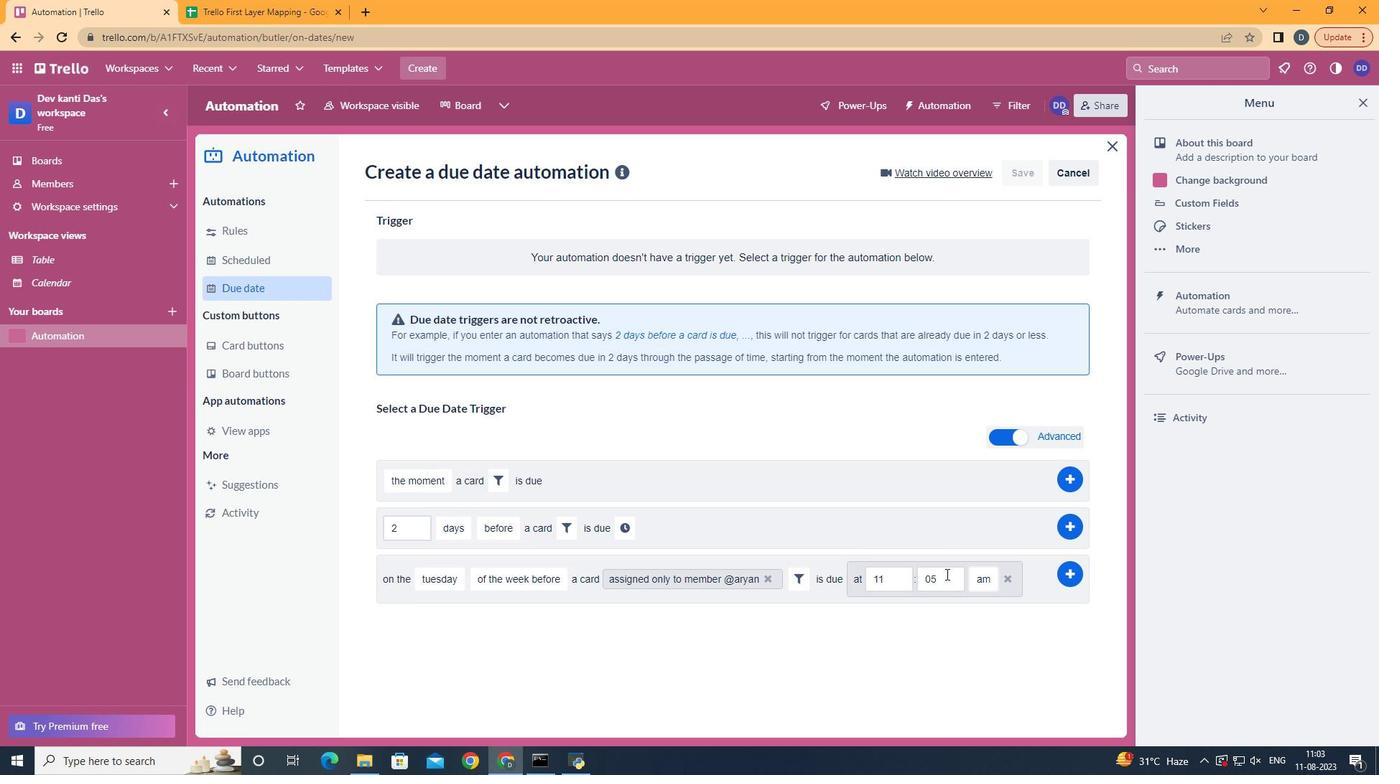 
Action: Mouse pressed left at (946, 574)
Screenshot: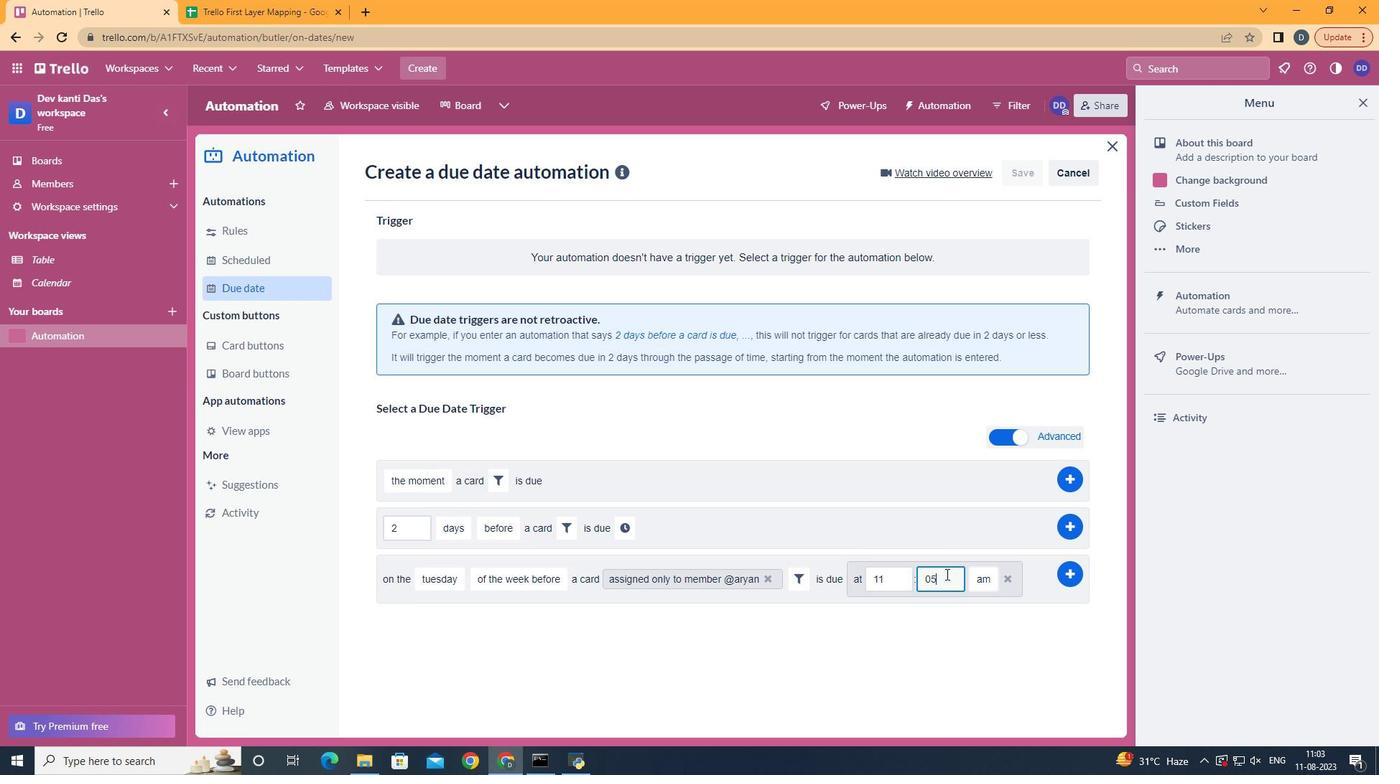 
Action: Key pressed <Key.backspace>0
Screenshot: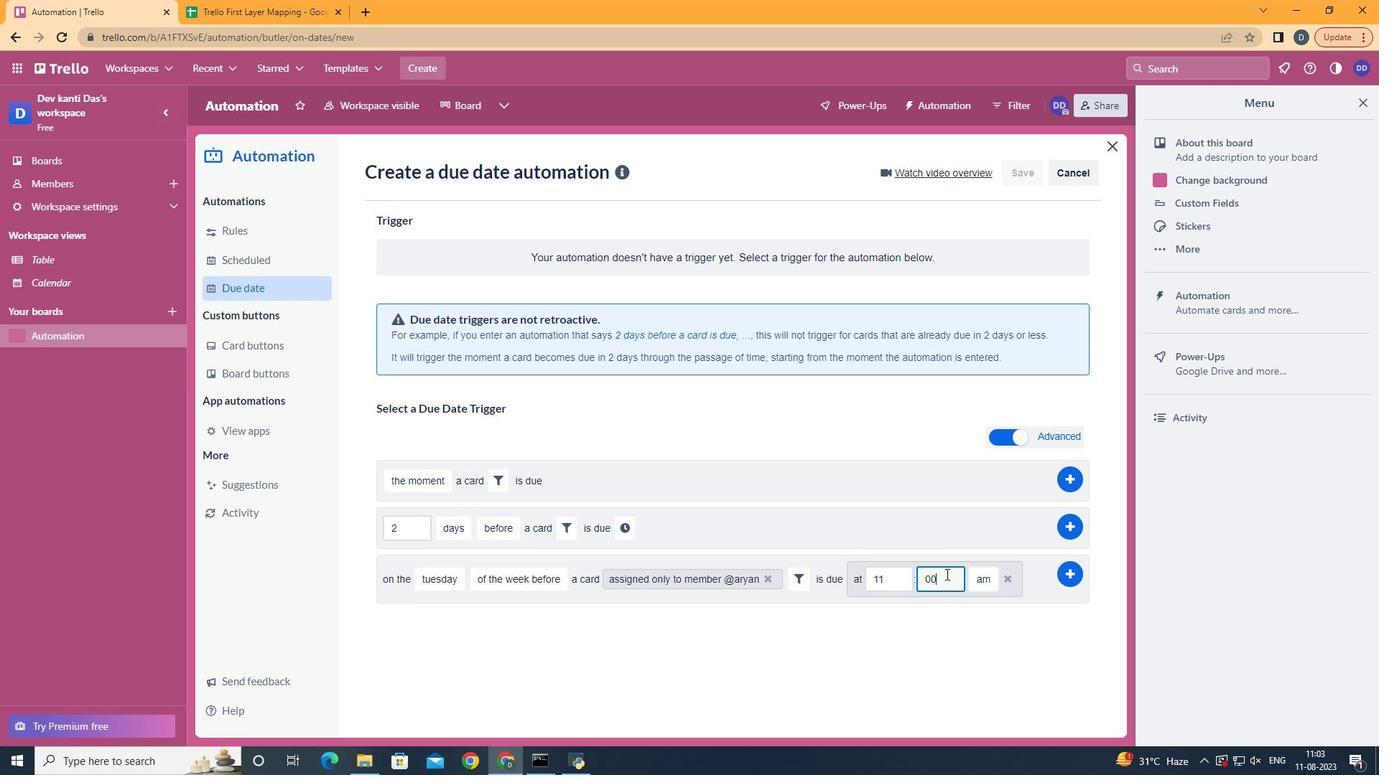 
Action: Mouse moved to (1072, 571)
Screenshot: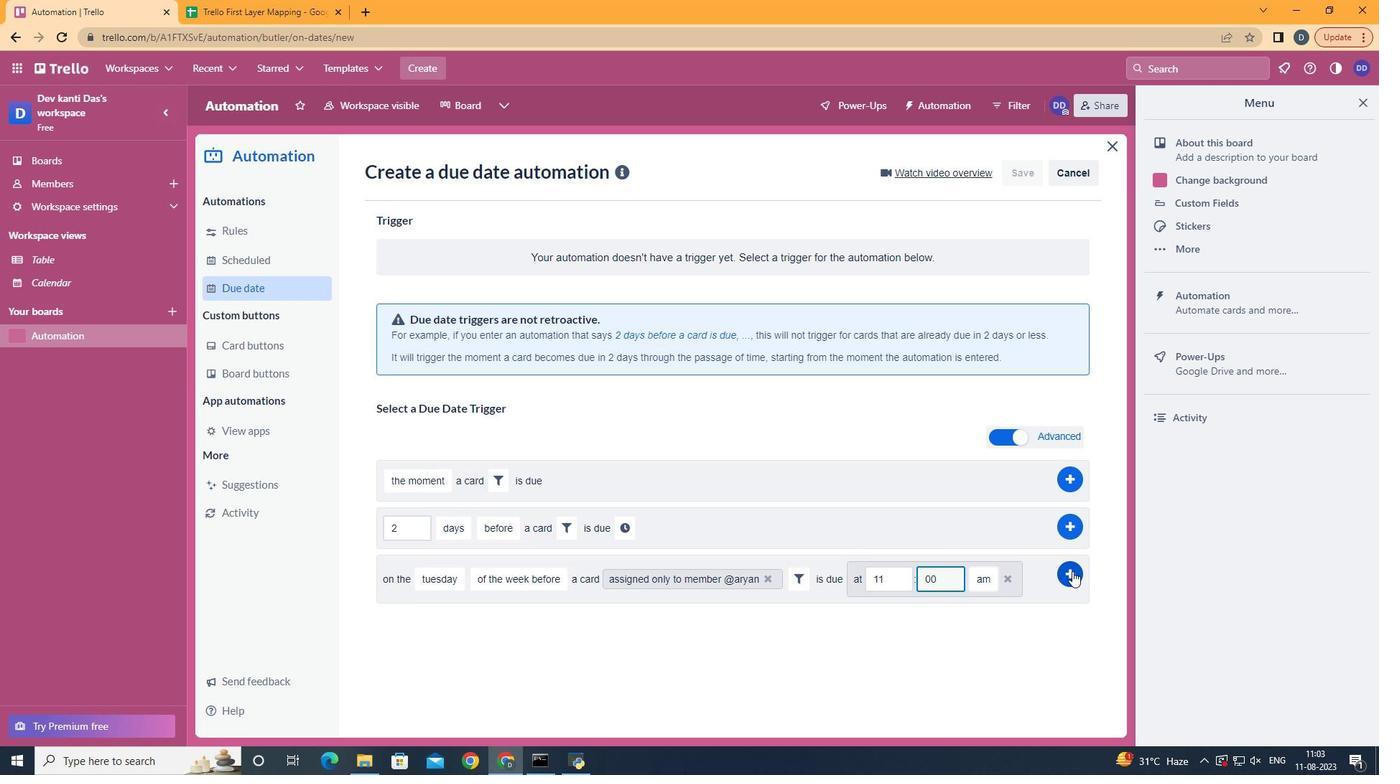 
Action: Mouse pressed left at (1072, 571)
Screenshot: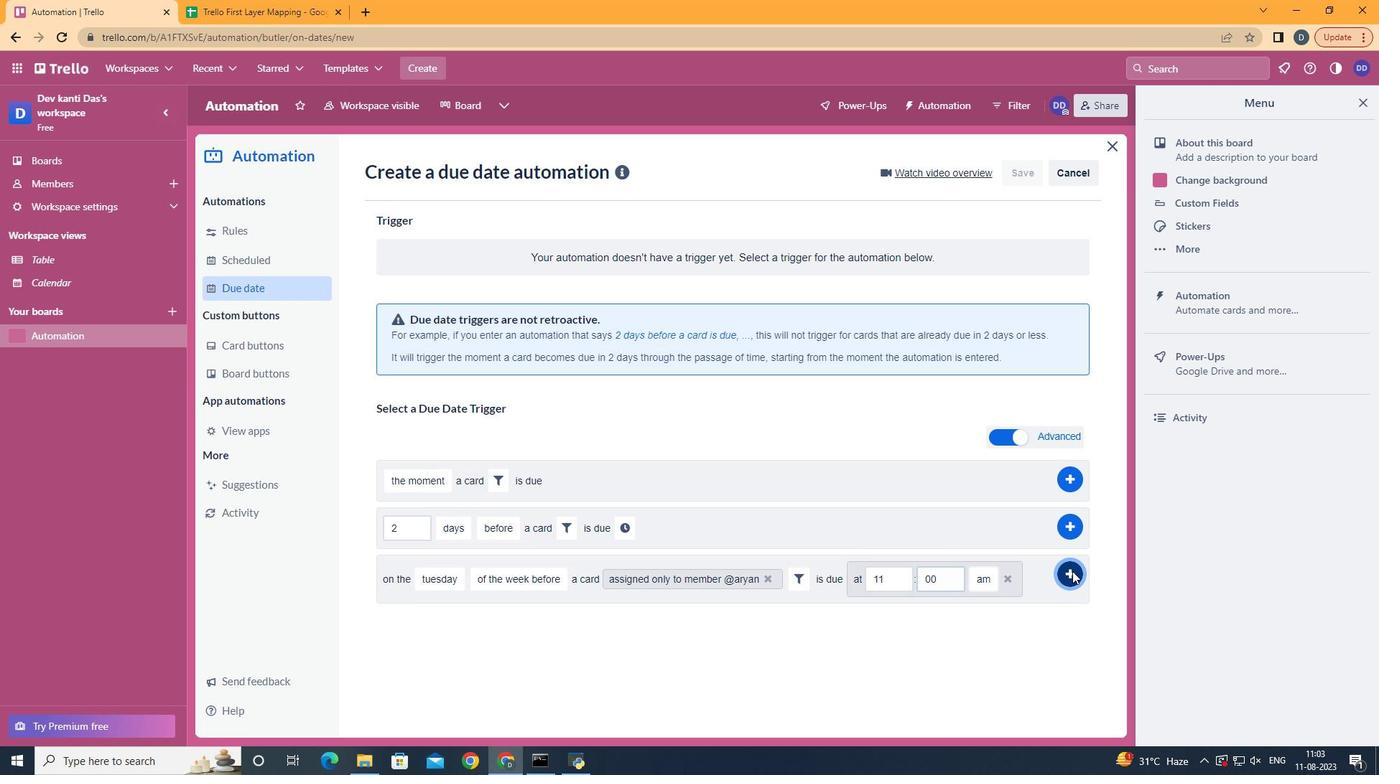 
